 Task: Find connections with filter location El Cerrito with filter topic #Storytellingwith filter profile language Potuguese with filter current company Precisely with filter school Amity University Lucknow Campus with filter industry Sports Teams and Clubs with filter service category Real Estate with filter keywords title Beautician
Action: Mouse moved to (137, 222)
Screenshot: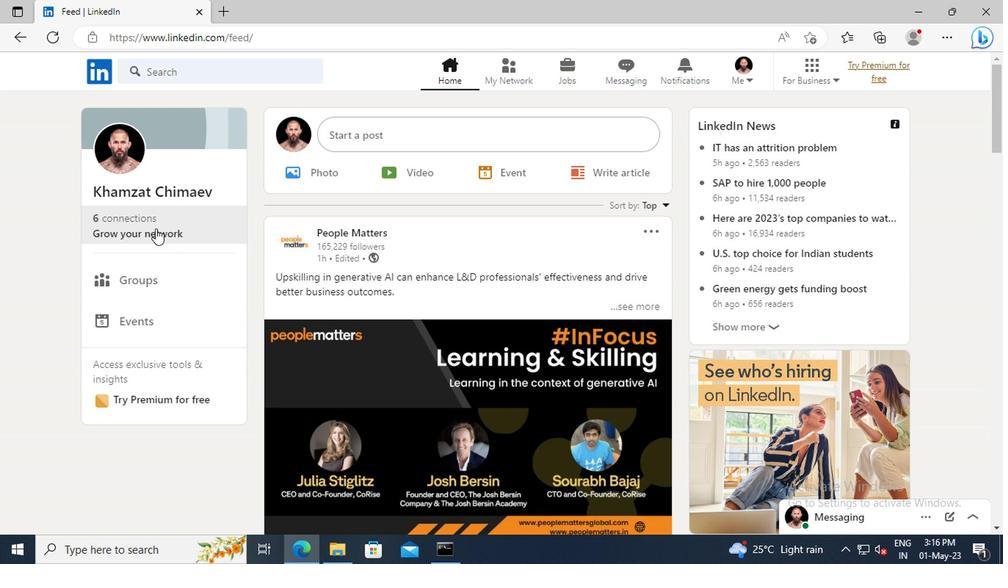 
Action: Mouse pressed left at (137, 222)
Screenshot: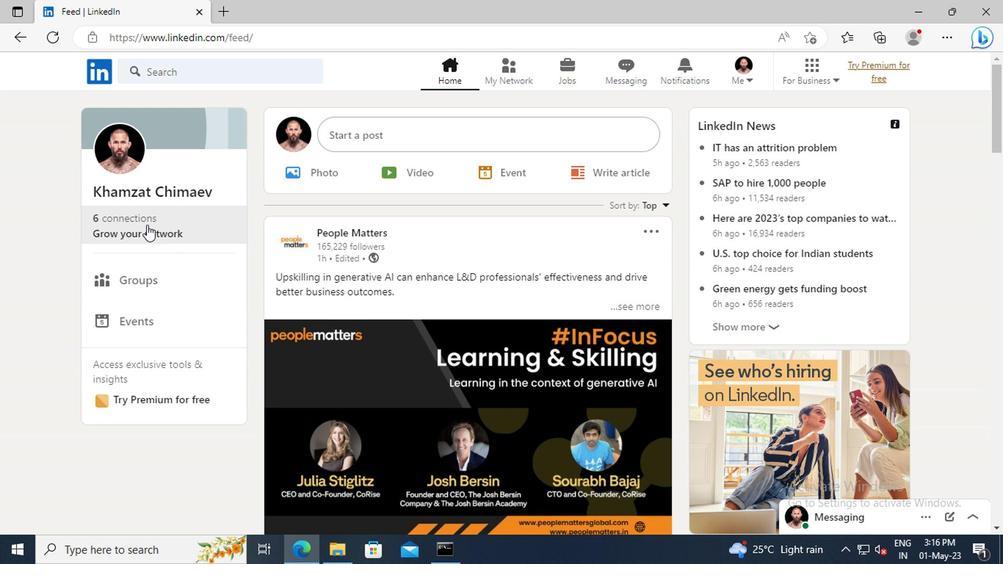 
Action: Mouse moved to (153, 153)
Screenshot: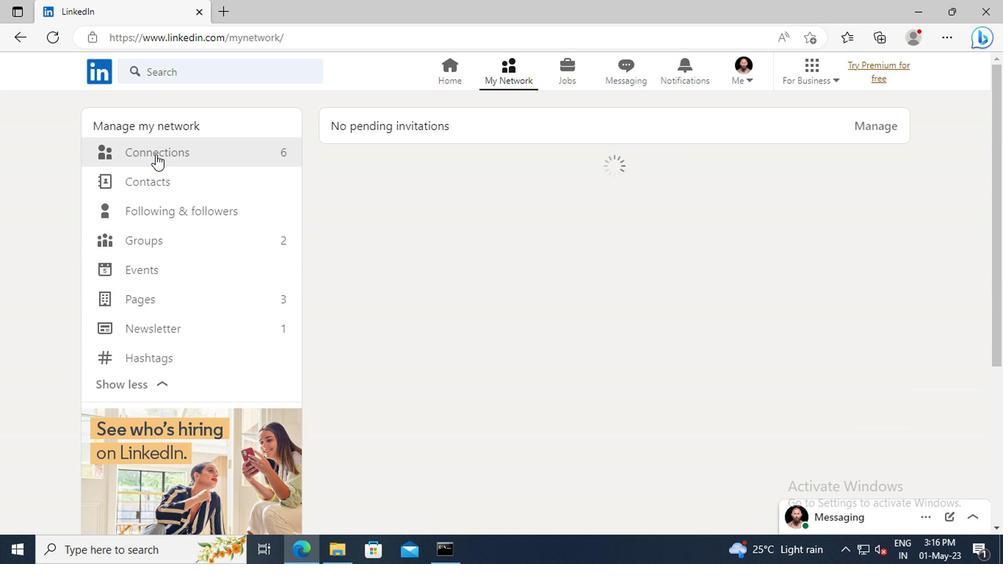 
Action: Mouse pressed left at (153, 153)
Screenshot: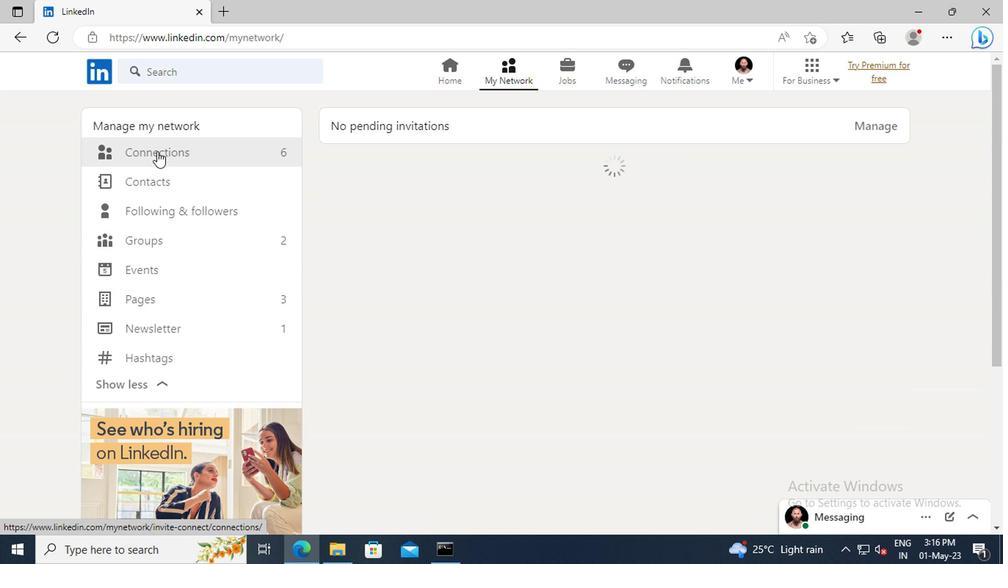 
Action: Mouse moved to (578, 159)
Screenshot: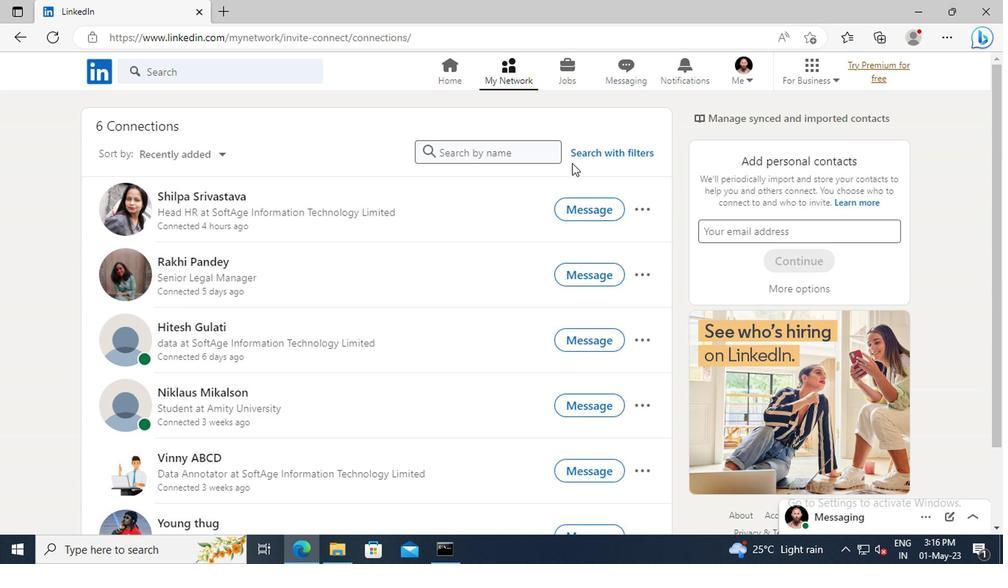 
Action: Mouse pressed left at (578, 159)
Screenshot: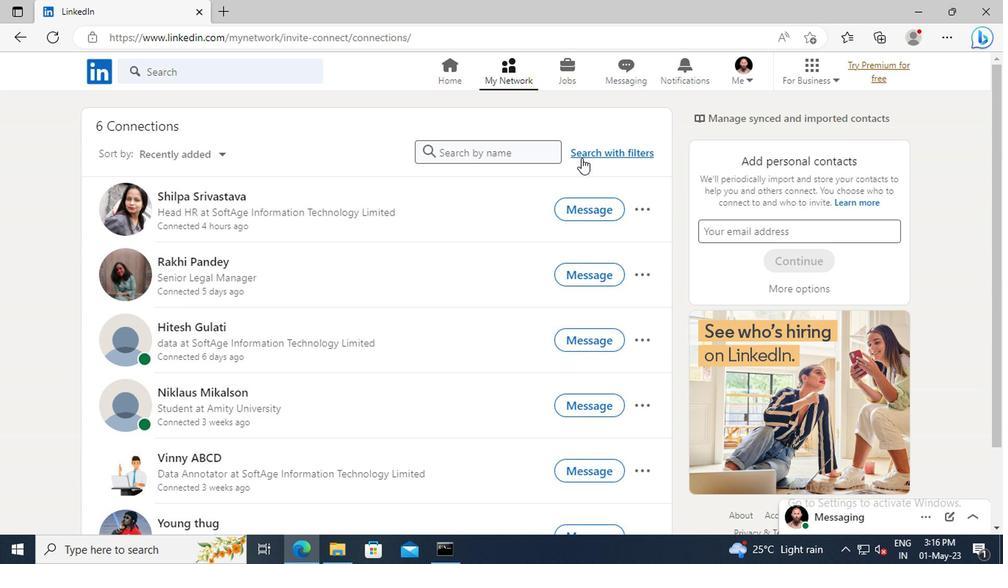 
Action: Mouse moved to (553, 118)
Screenshot: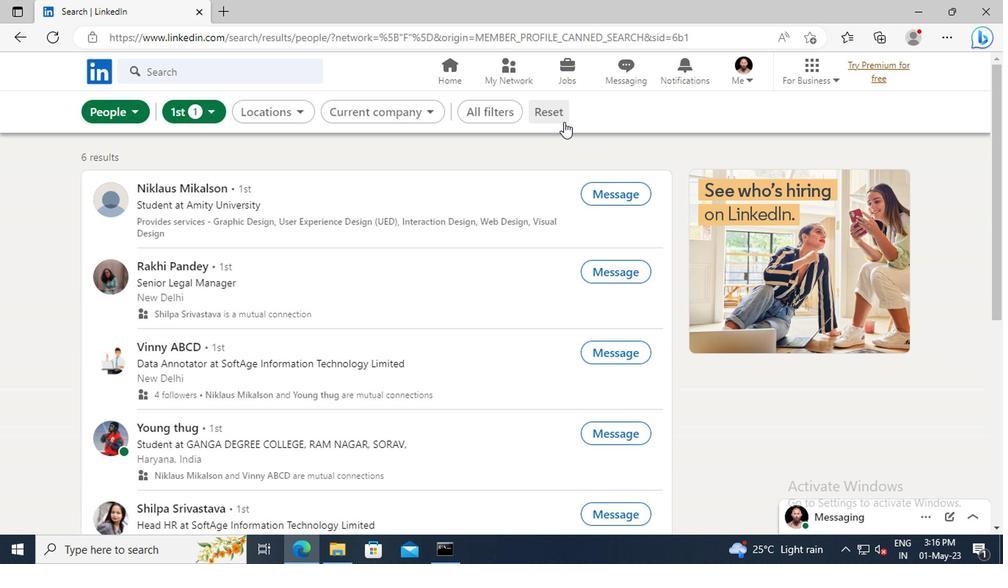 
Action: Mouse pressed left at (553, 118)
Screenshot: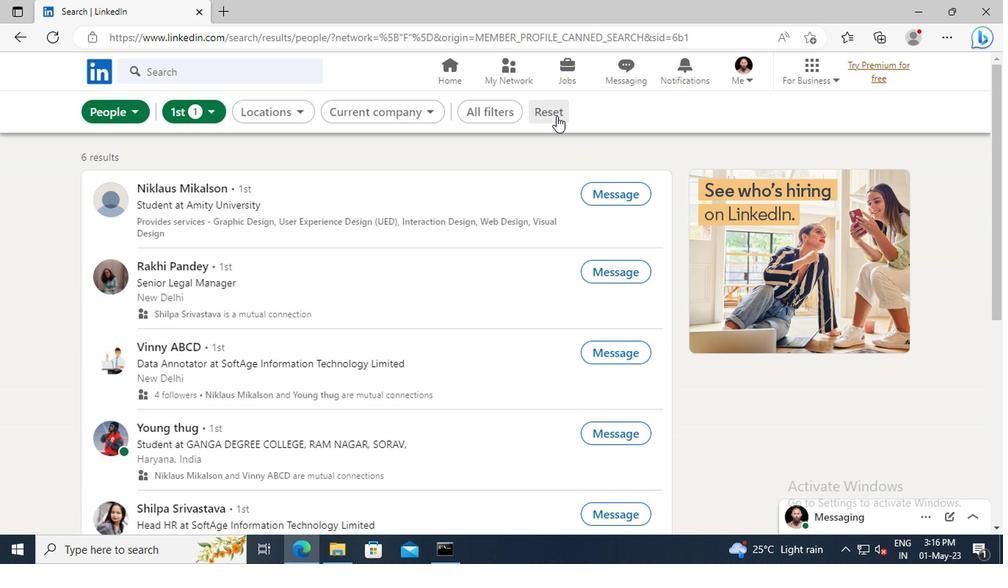 
Action: Mouse moved to (527, 118)
Screenshot: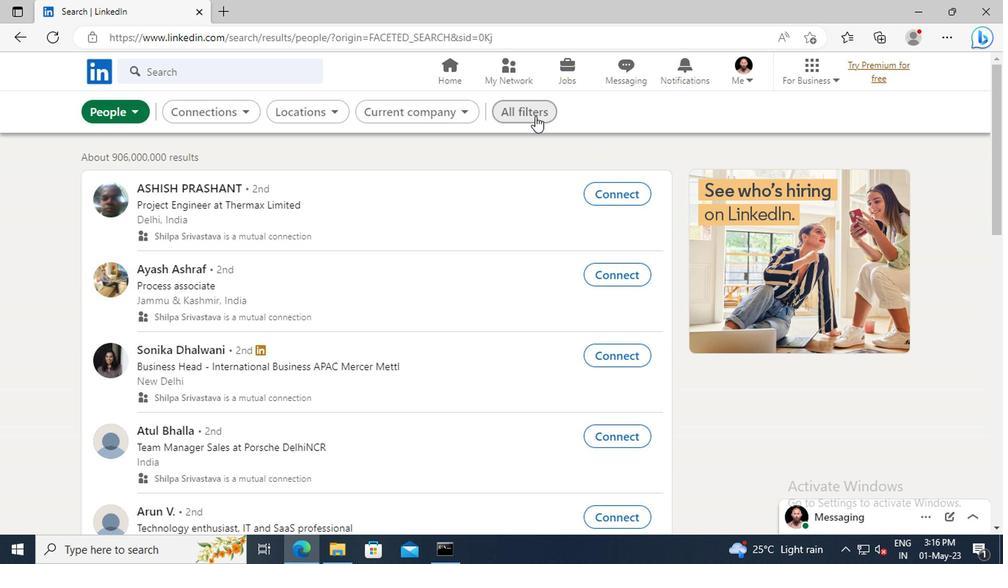 
Action: Mouse pressed left at (527, 118)
Screenshot: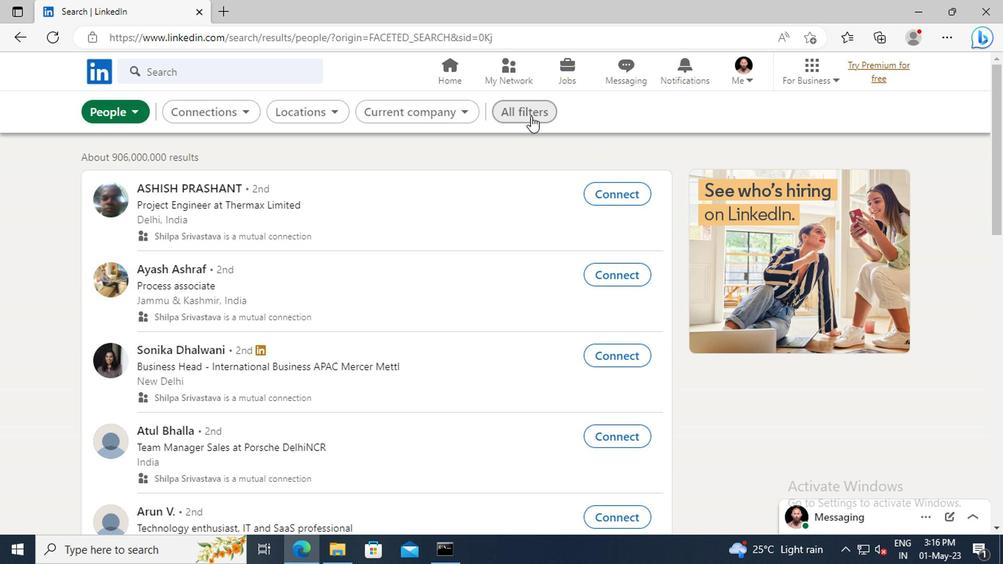 
Action: Mouse moved to (829, 241)
Screenshot: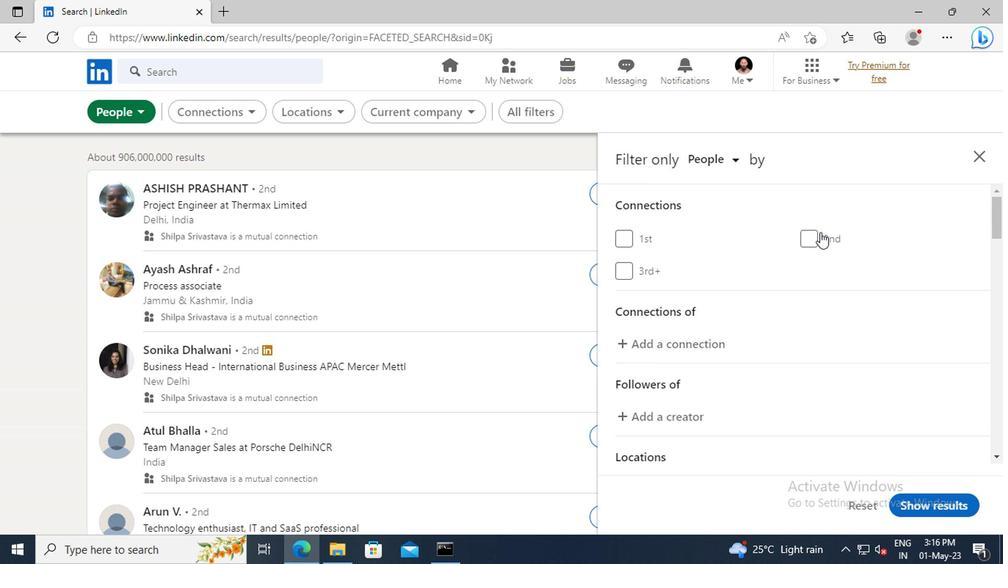 
Action: Mouse scrolled (829, 240) with delta (0, -1)
Screenshot: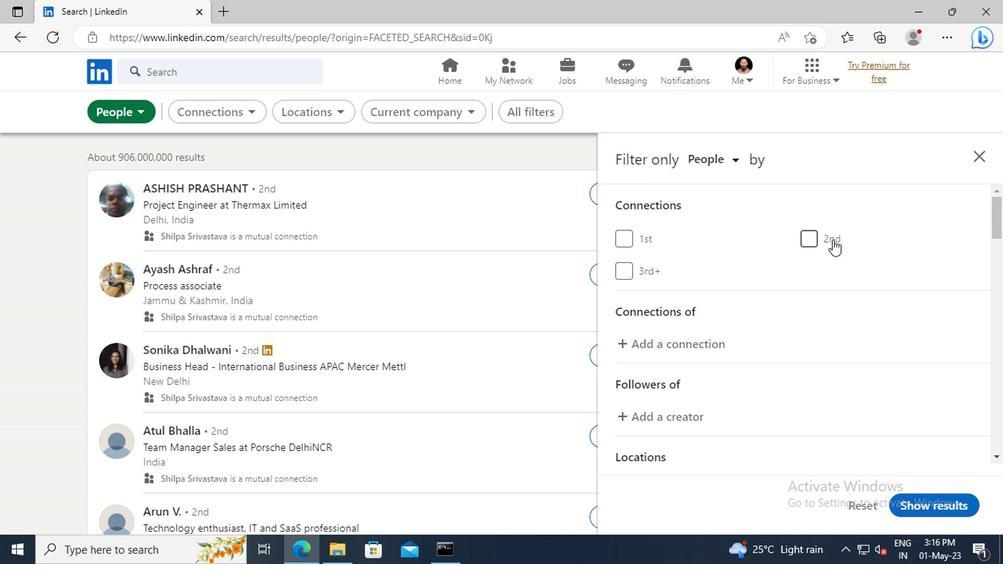 
Action: Mouse scrolled (829, 240) with delta (0, -1)
Screenshot: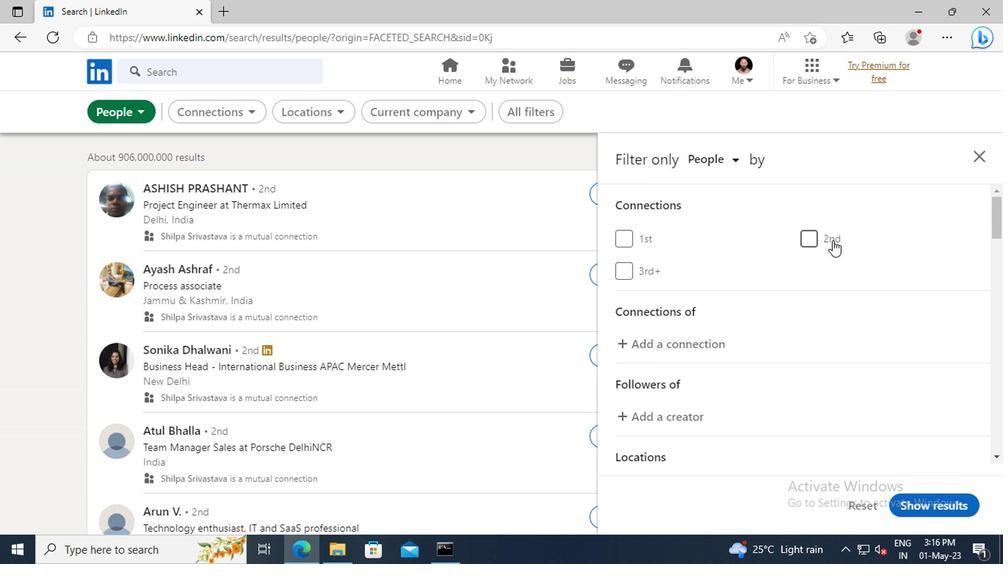
Action: Mouse scrolled (829, 240) with delta (0, -1)
Screenshot: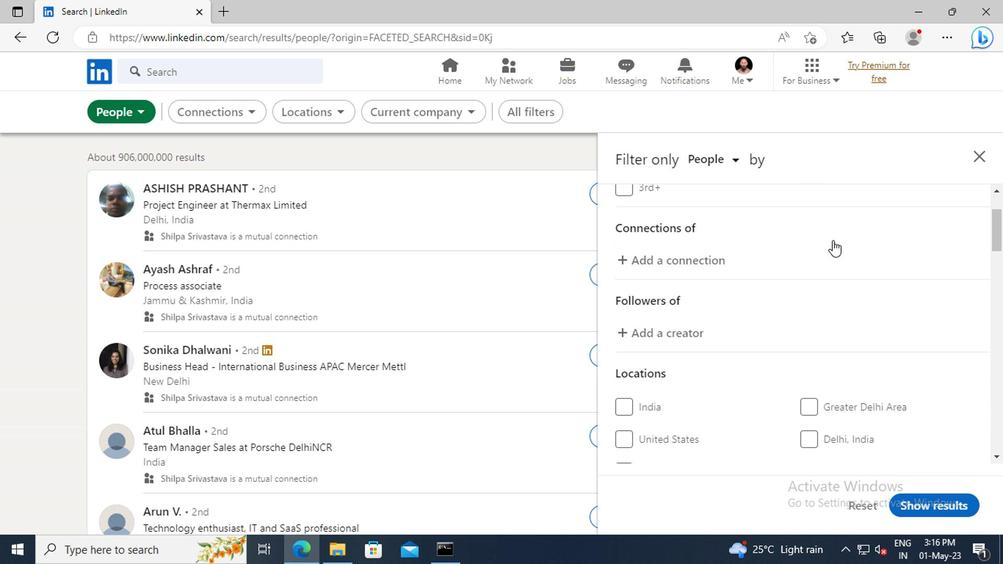 
Action: Mouse scrolled (829, 240) with delta (0, -1)
Screenshot: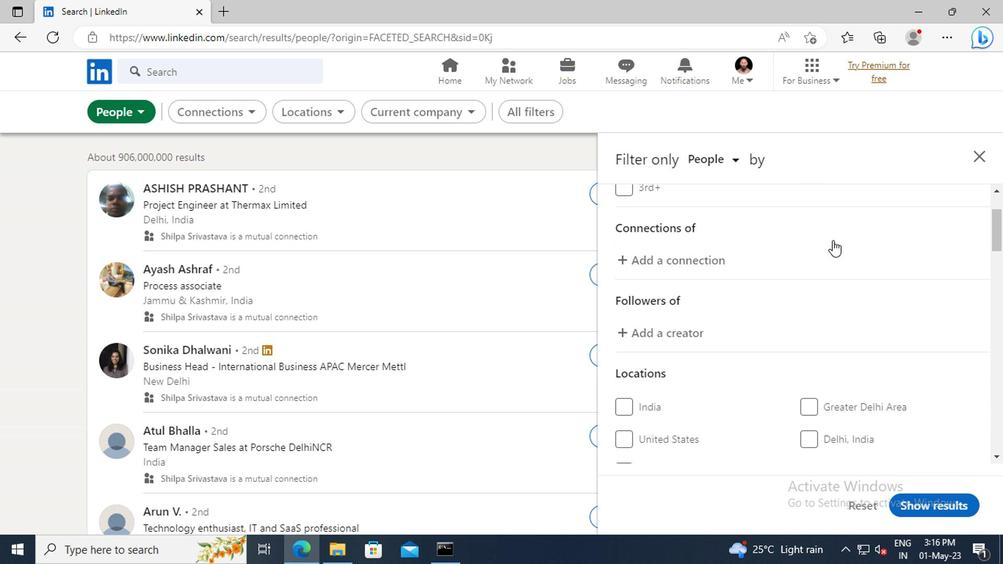 
Action: Mouse scrolled (829, 240) with delta (0, -1)
Screenshot: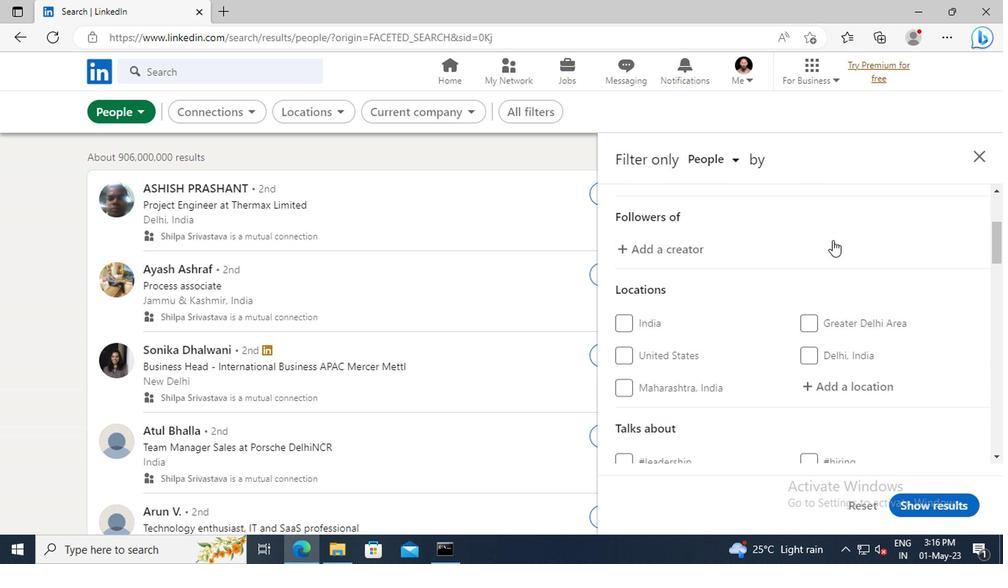 
Action: Mouse scrolled (829, 240) with delta (0, -1)
Screenshot: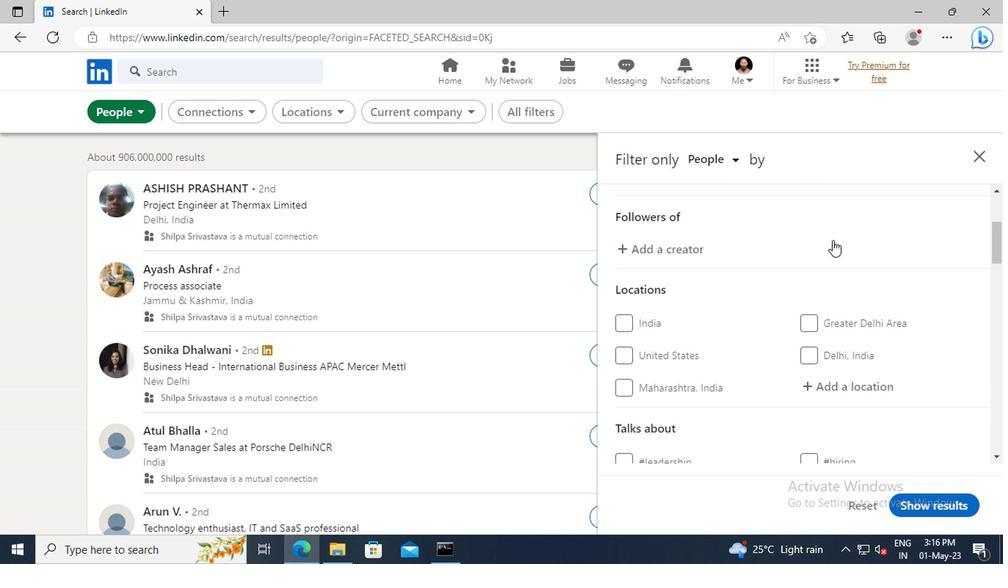 
Action: Mouse moved to (832, 303)
Screenshot: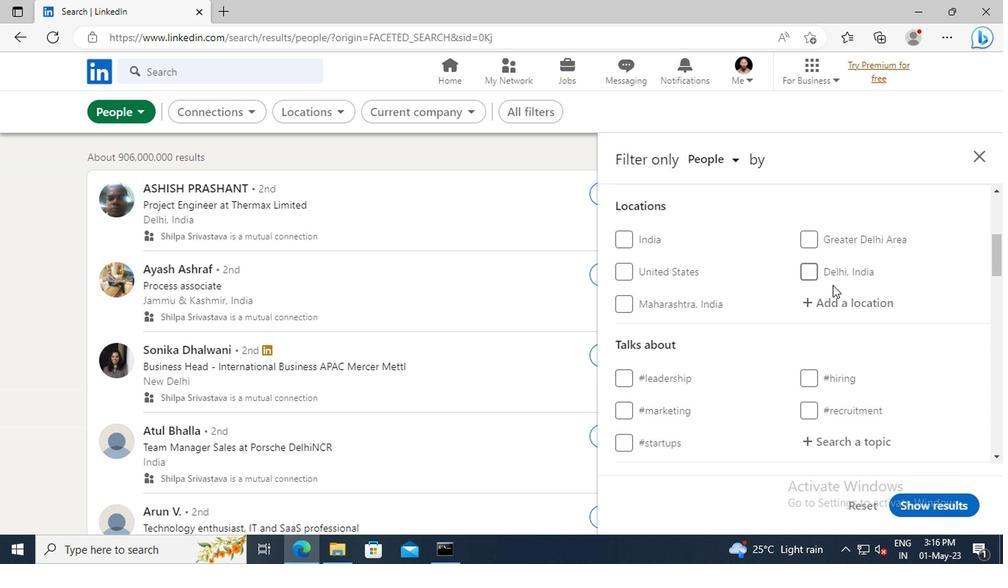 
Action: Mouse pressed left at (832, 303)
Screenshot: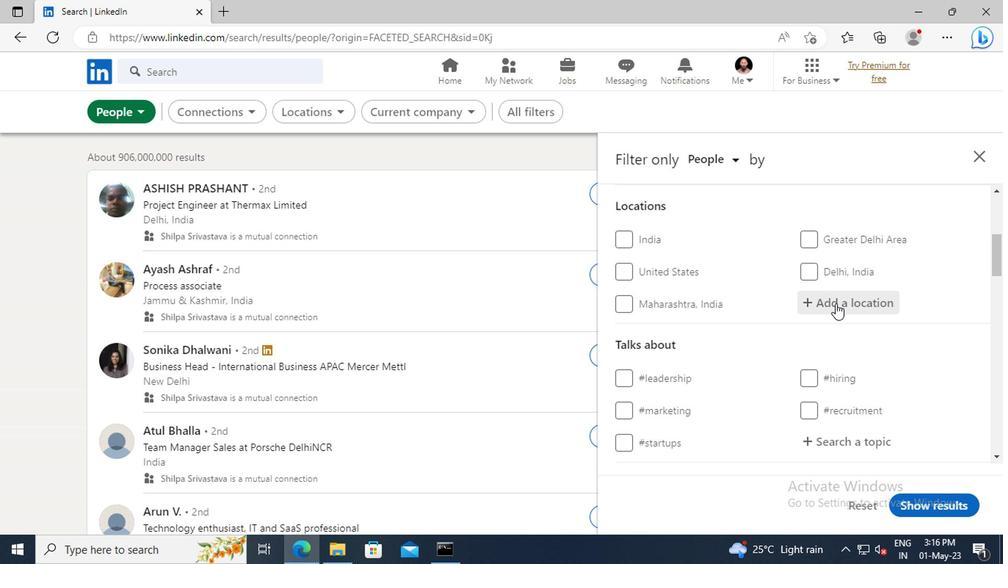
Action: Key pressed <Key.shift>EL<Key.space><Key.shift>CERR
Screenshot: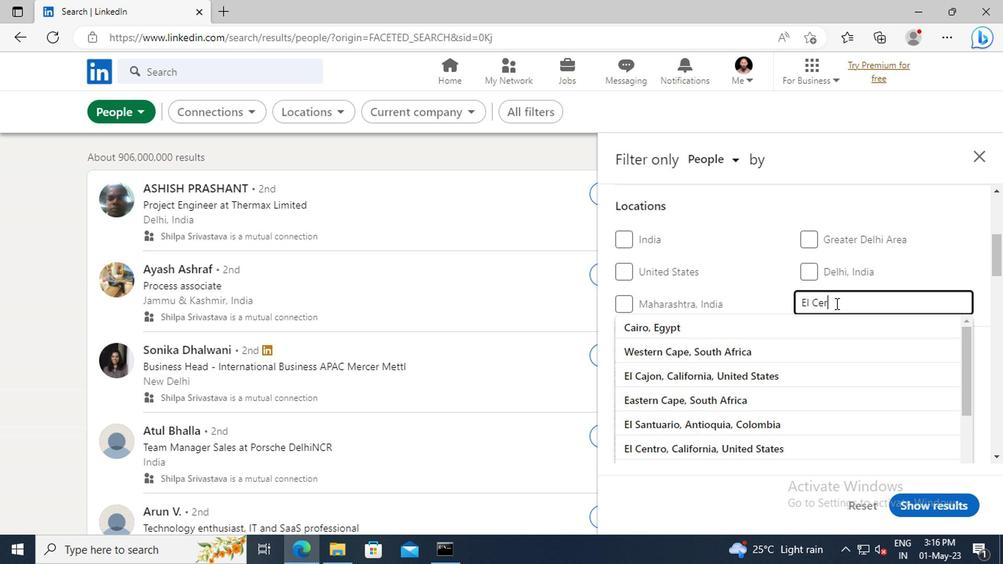 
Action: Mouse moved to (833, 321)
Screenshot: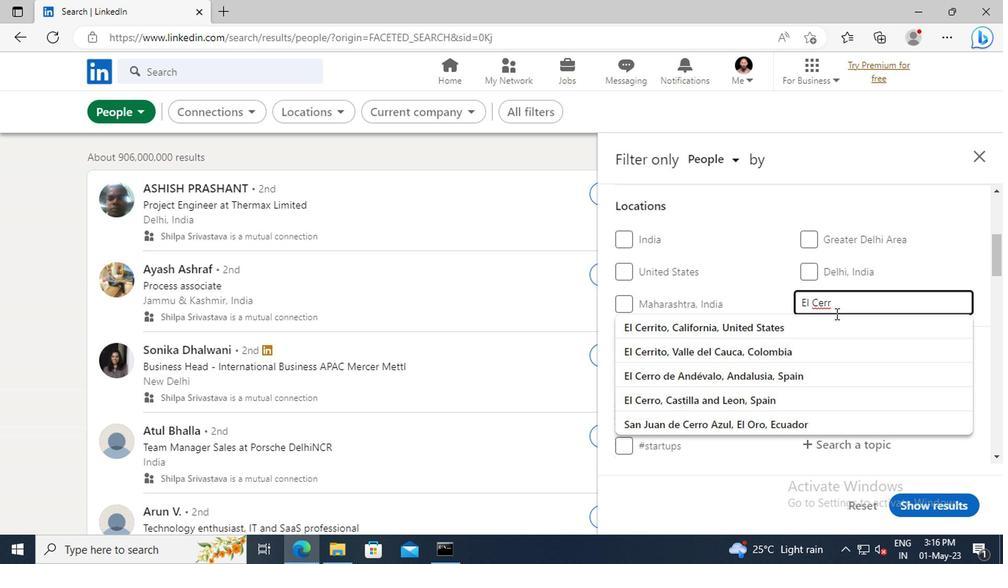 
Action: Mouse pressed left at (833, 321)
Screenshot: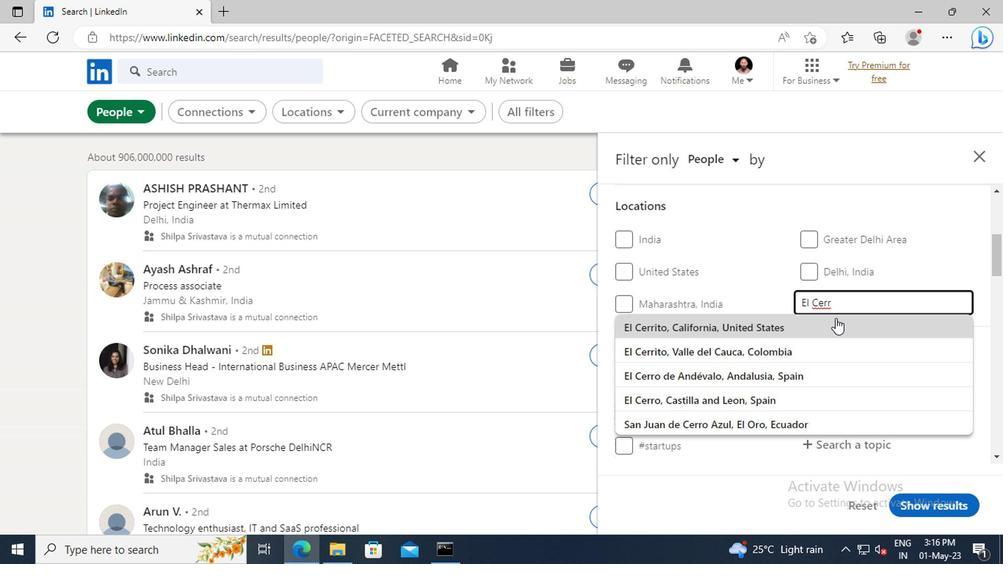
Action: Mouse scrolled (833, 320) with delta (0, -1)
Screenshot: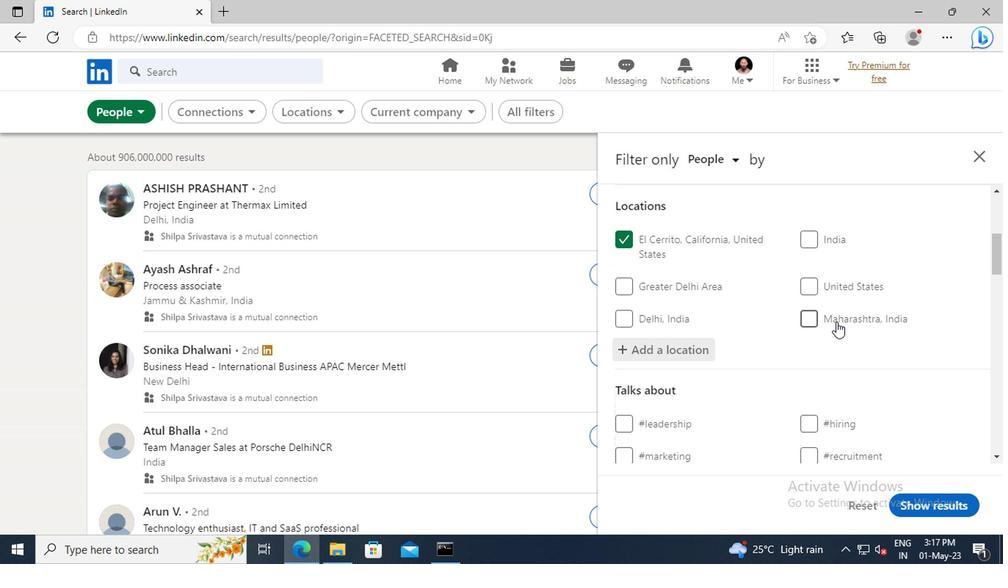 
Action: Mouse scrolled (833, 320) with delta (0, -1)
Screenshot: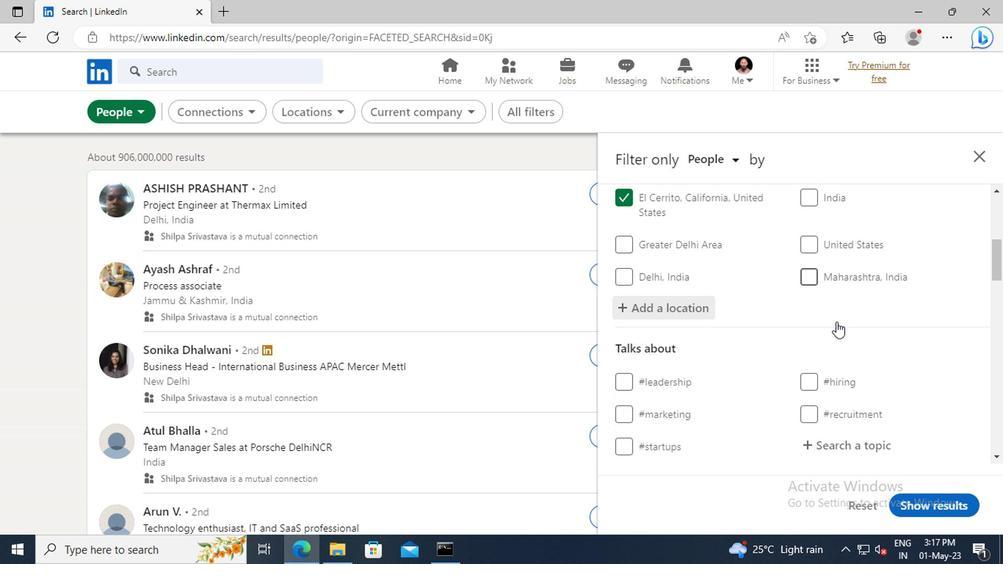 
Action: Mouse scrolled (833, 320) with delta (0, -1)
Screenshot: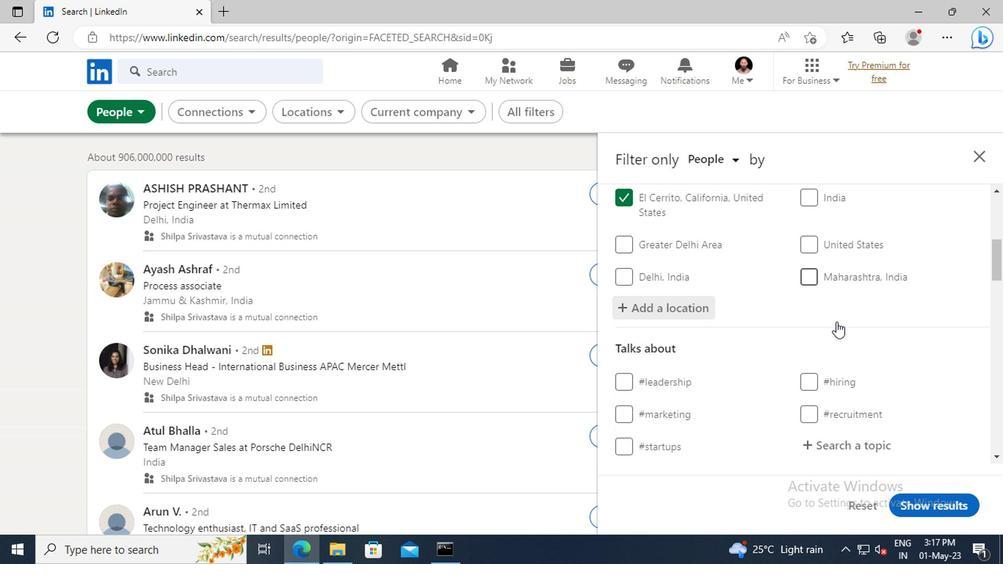 
Action: Mouse moved to (831, 359)
Screenshot: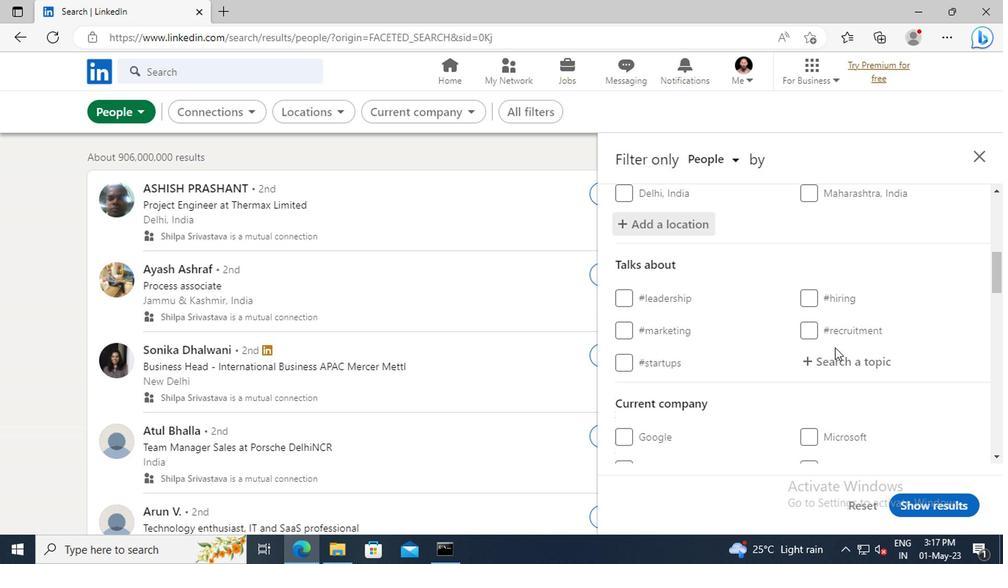 
Action: Mouse pressed left at (831, 359)
Screenshot: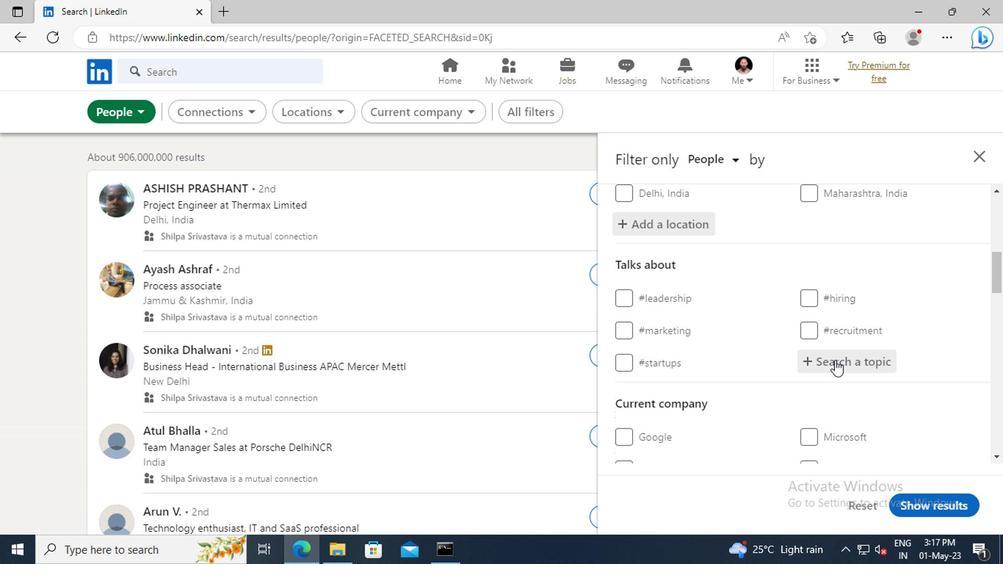 
Action: Key pressed <Key.shift>STORYTE
Screenshot: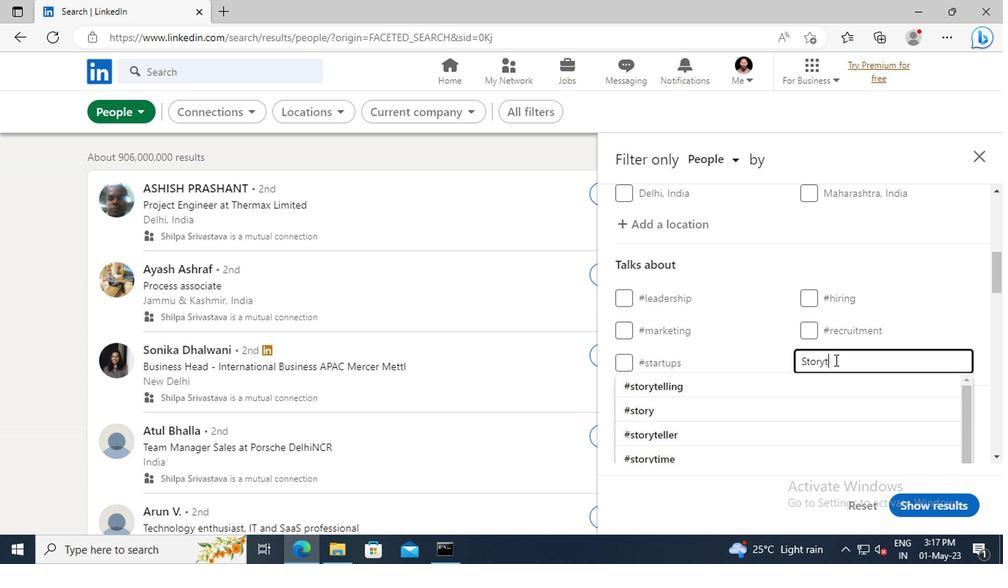 
Action: Mouse moved to (823, 381)
Screenshot: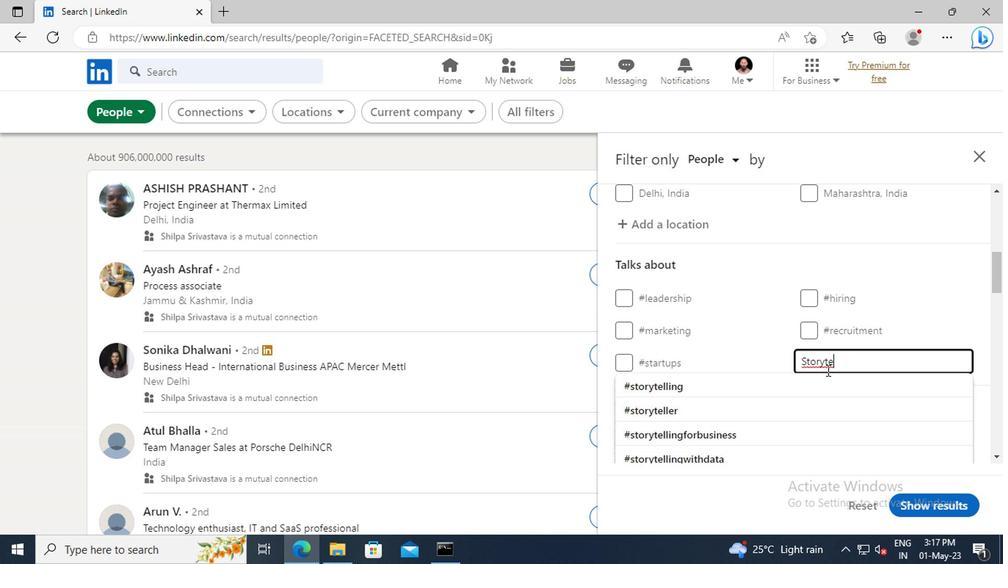 
Action: Mouse pressed left at (823, 381)
Screenshot: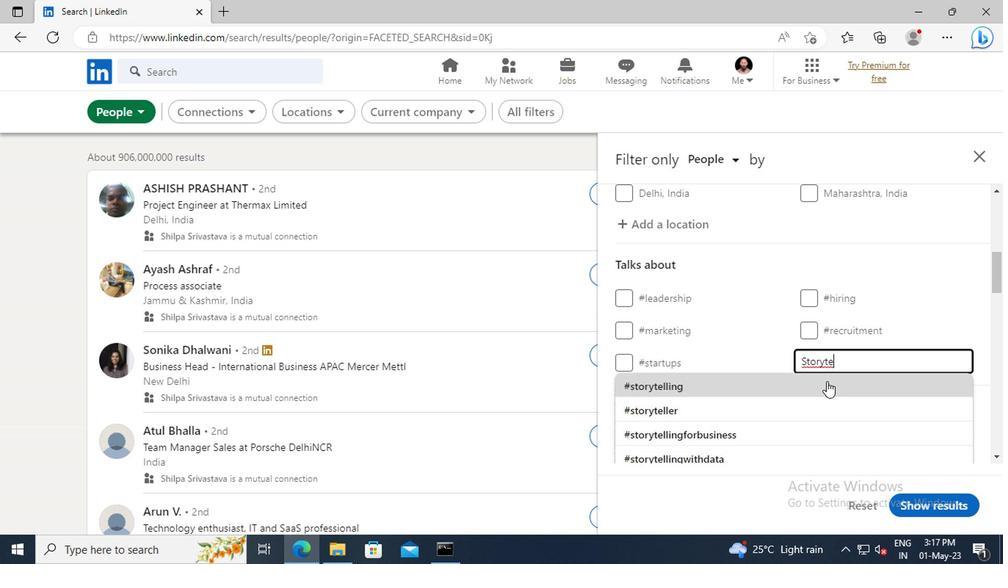 
Action: Mouse scrolled (823, 380) with delta (0, -1)
Screenshot: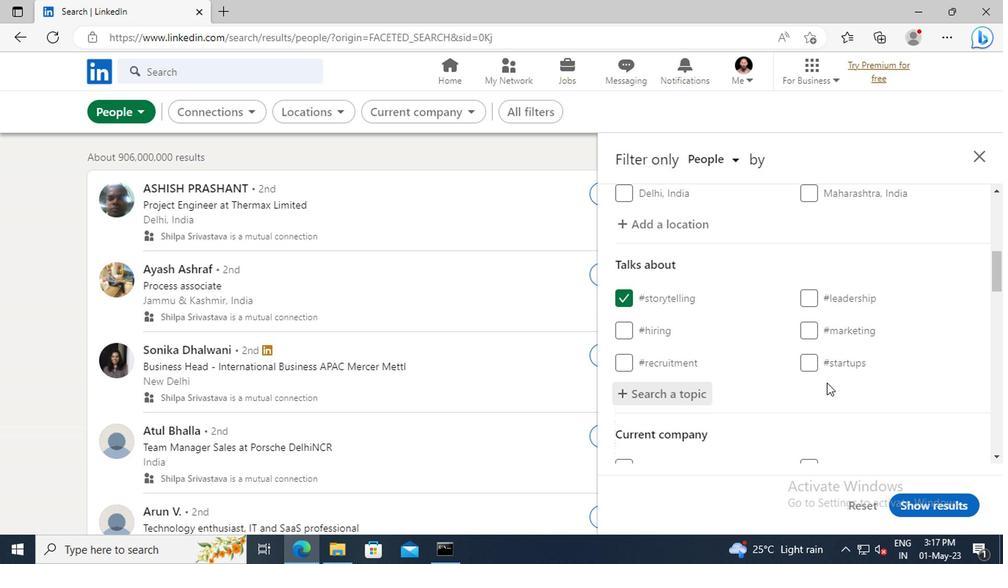 
Action: Mouse scrolled (823, 380) with delta (0, -1)
Screenshot: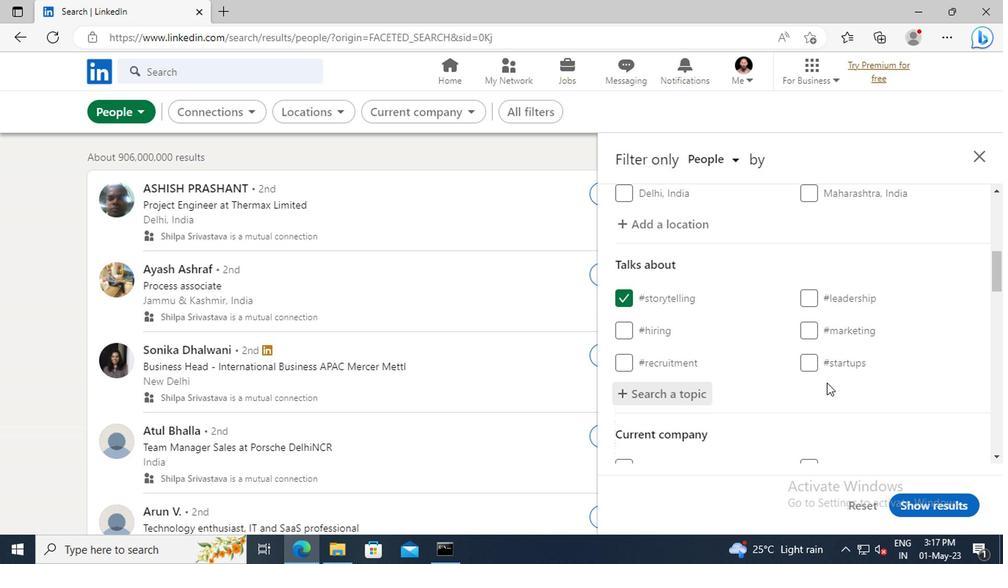 
Action: Mouse scrolled (823, 380) with delta (0, -1)
Screenshot: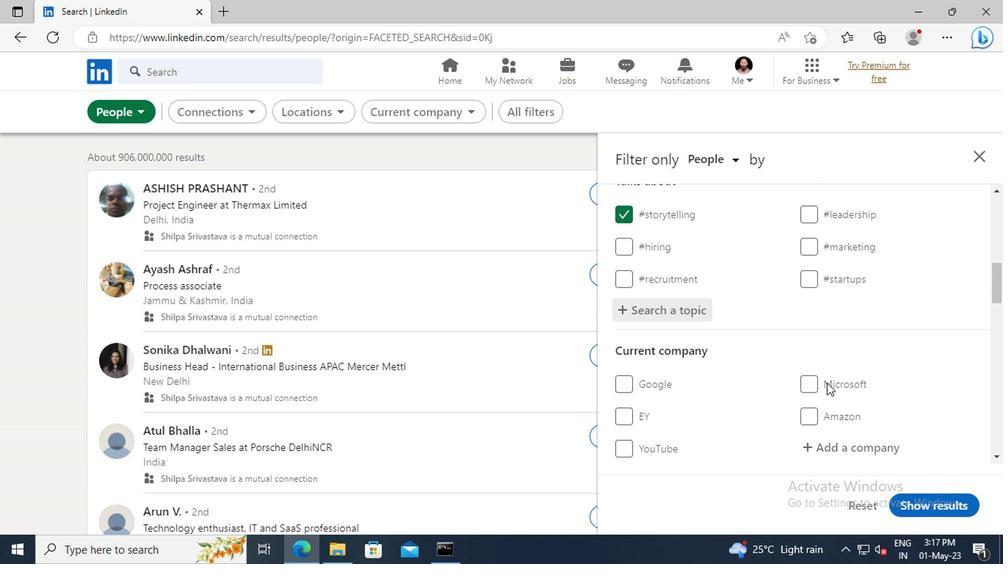 
Action: Mouse scrolled (823, 380) with delta (0, -1)
Screenshot: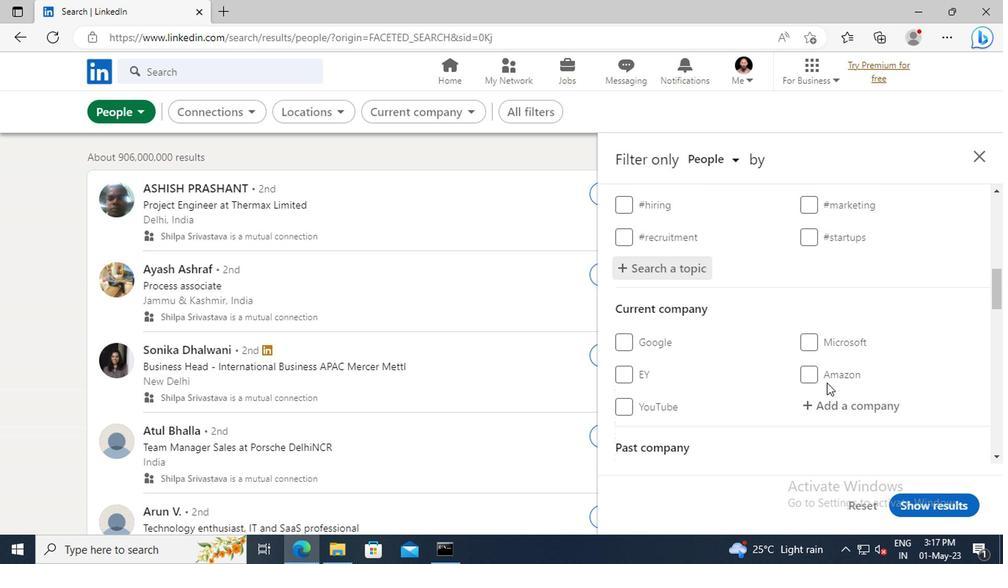 
Action: Mouse scrolled (823, 380) with delta (0, -1)
Screenshot: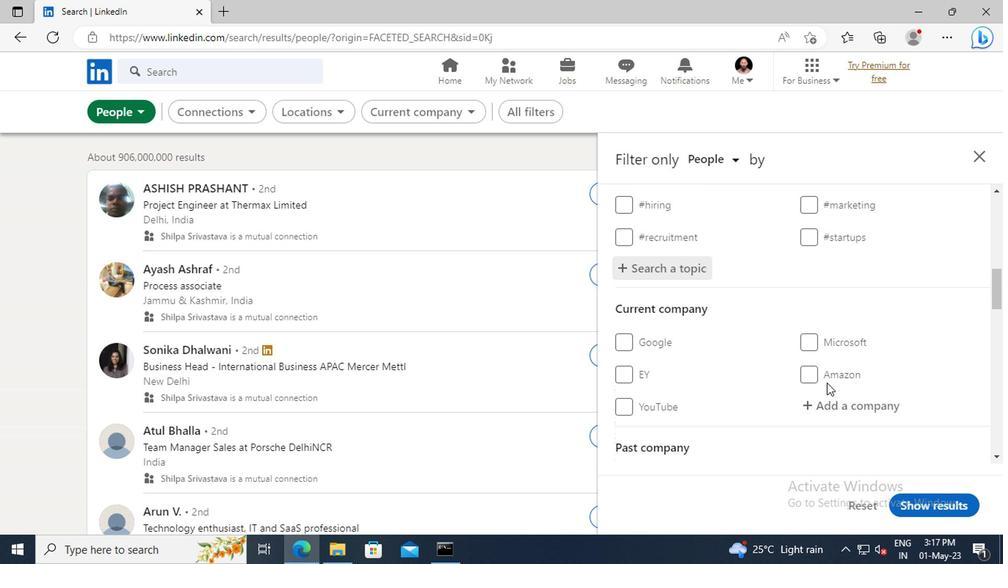 
Action: Mouse moved to (816, 330)
Screenshot: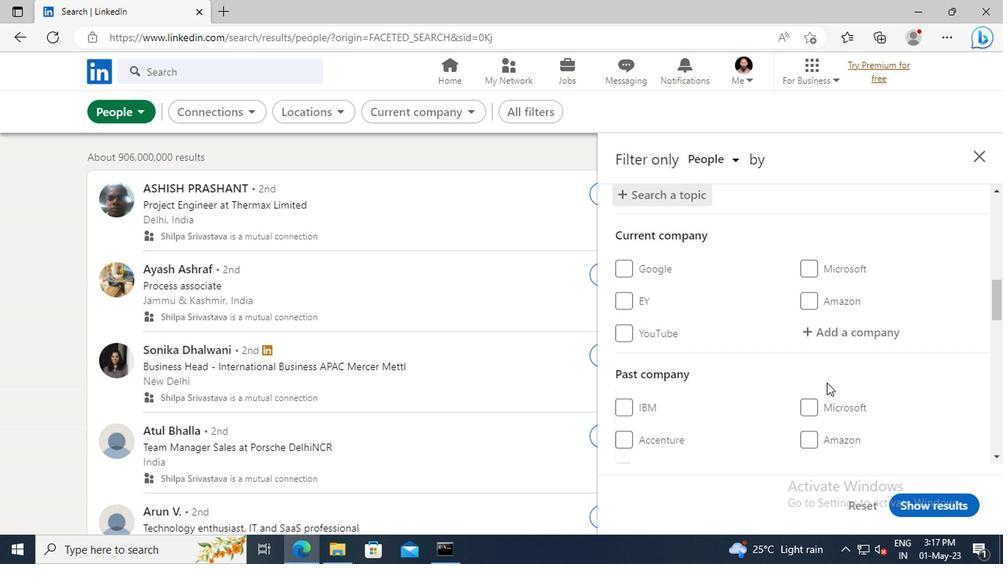 
Action: Mouse scrolled (816, 329) with delta (0, 0)
Screenshot: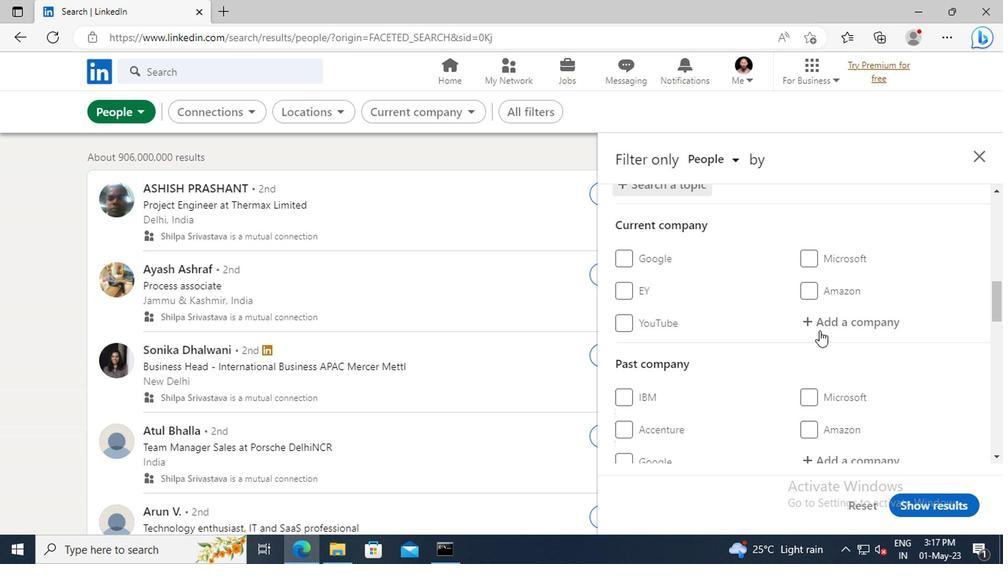 
Action: Mouse scrolled (816, 329) with delta (0, 0)
Screenshot: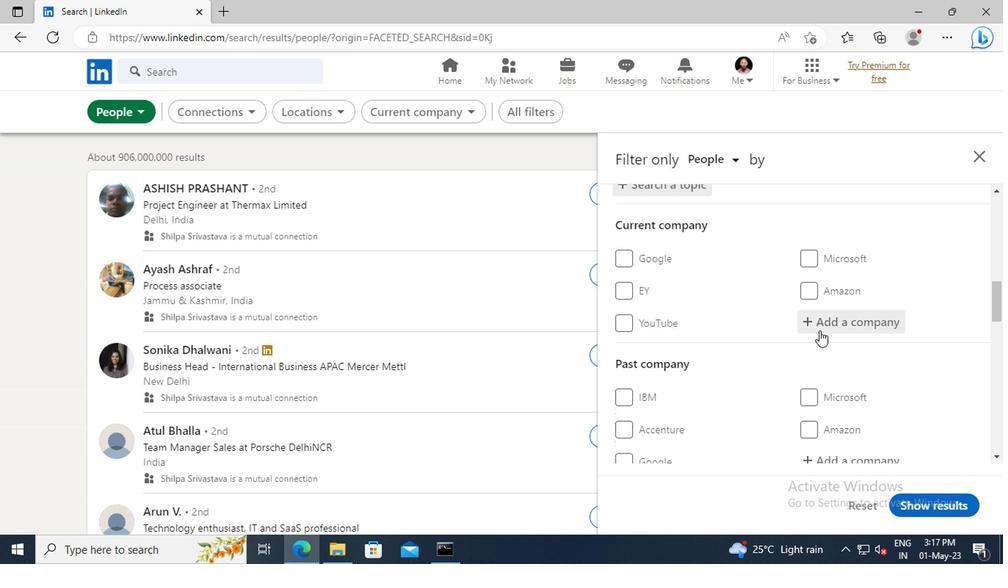 
Action: Mouse scrolled (816, 329) with delta (0, 0)
Screenshot: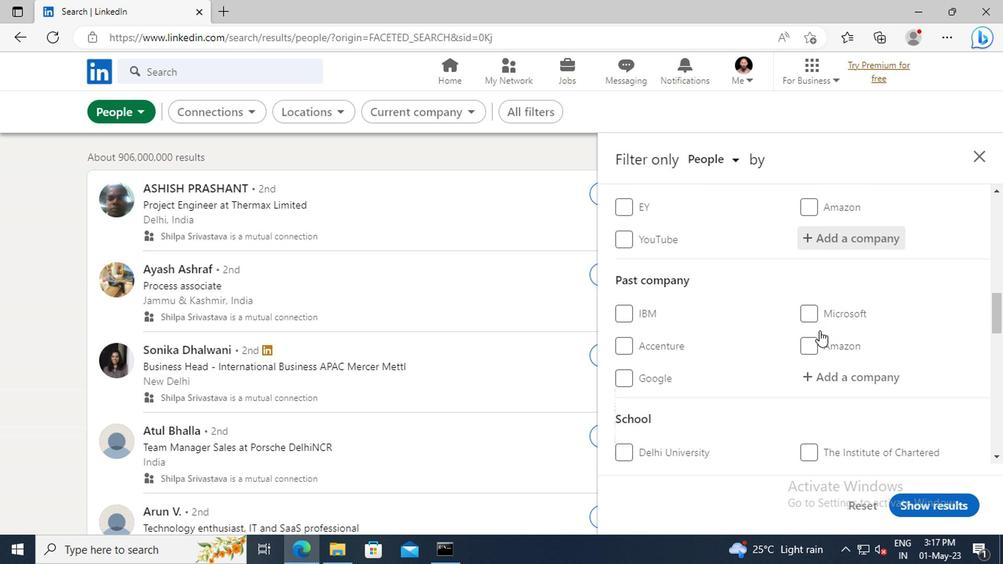
Action: Mouse scrolled (816, 329) with delta (0, 0)
Screenshot: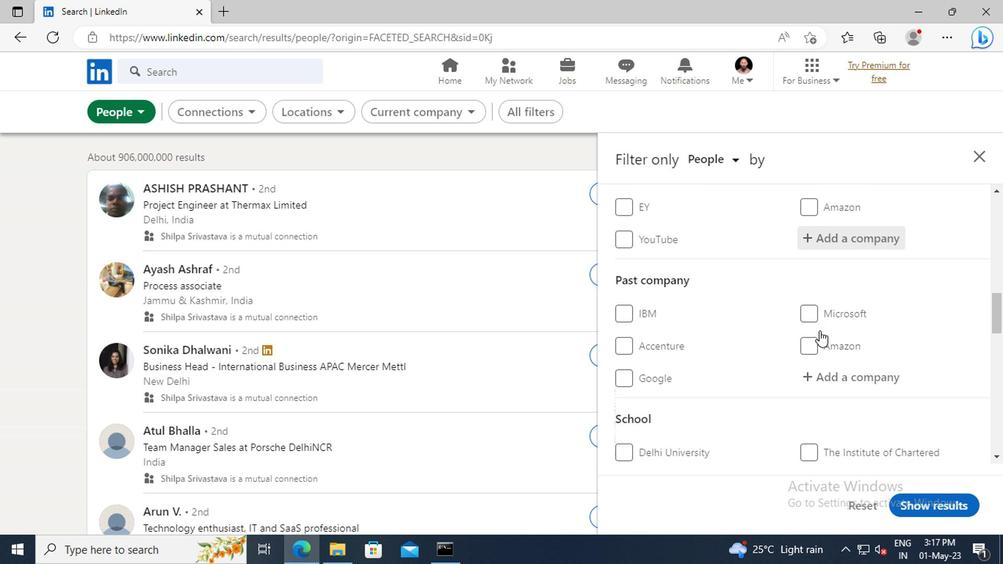 
Action: Mouse scrolled (816, 329) with delta (0, 0)
Screenshot: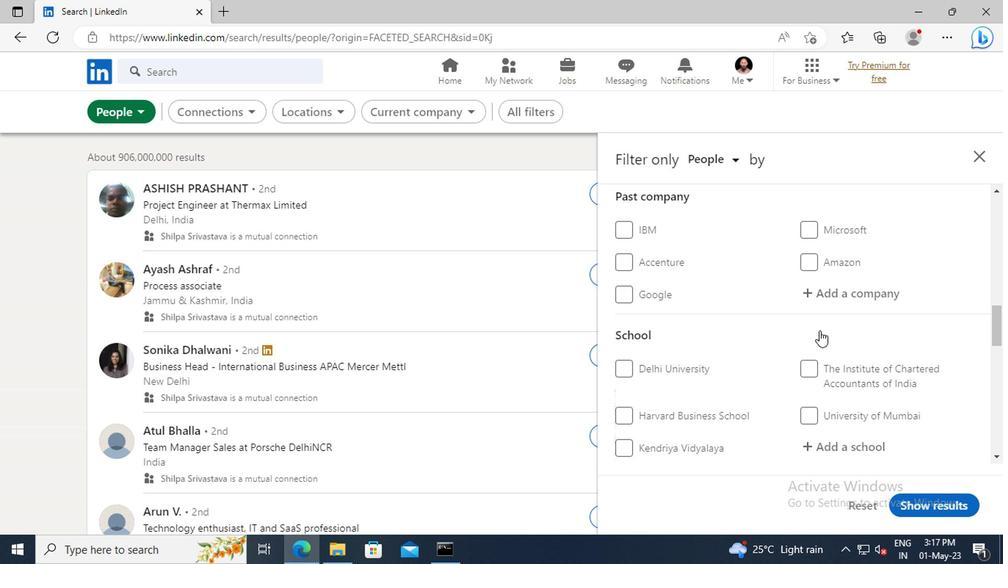 
Action: Mouse scrolled (816, 329) with delta (0, 0)
Screenshot: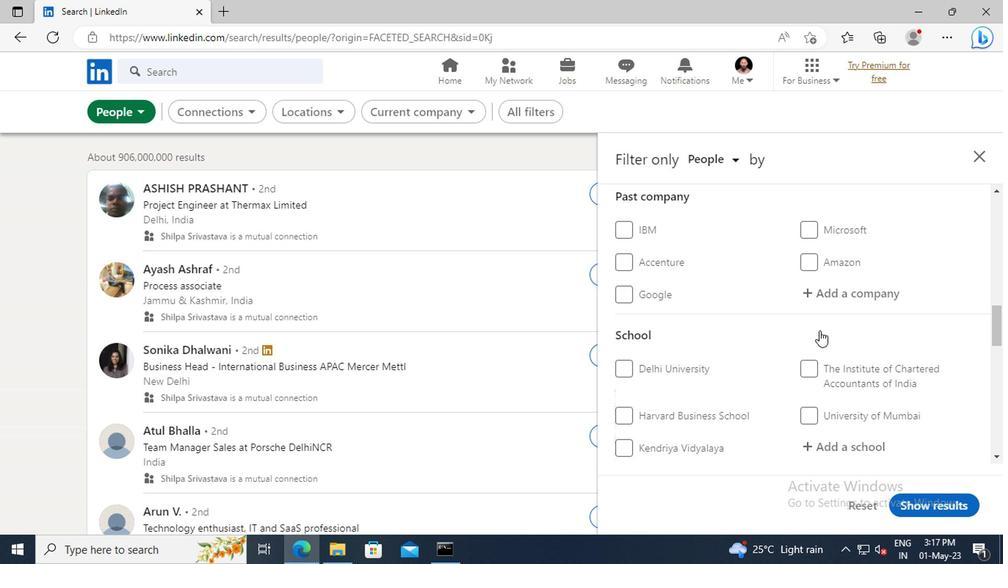 
Action: Mouse scrolled (816, 329) with delta (0, 0)
Screenshot: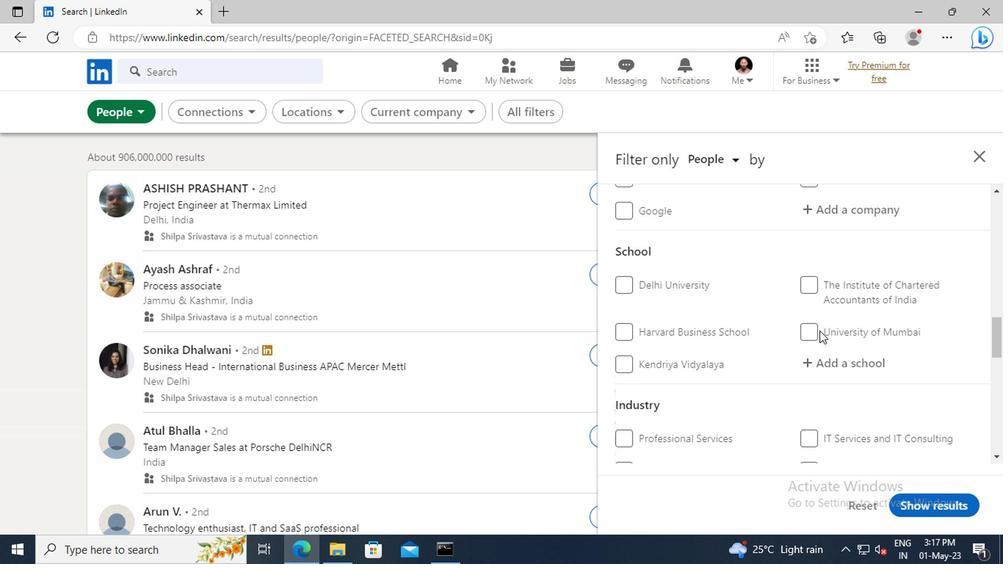 
Action: Mouse scrolled (816, 329) with delta (0, 0)
Screenshot: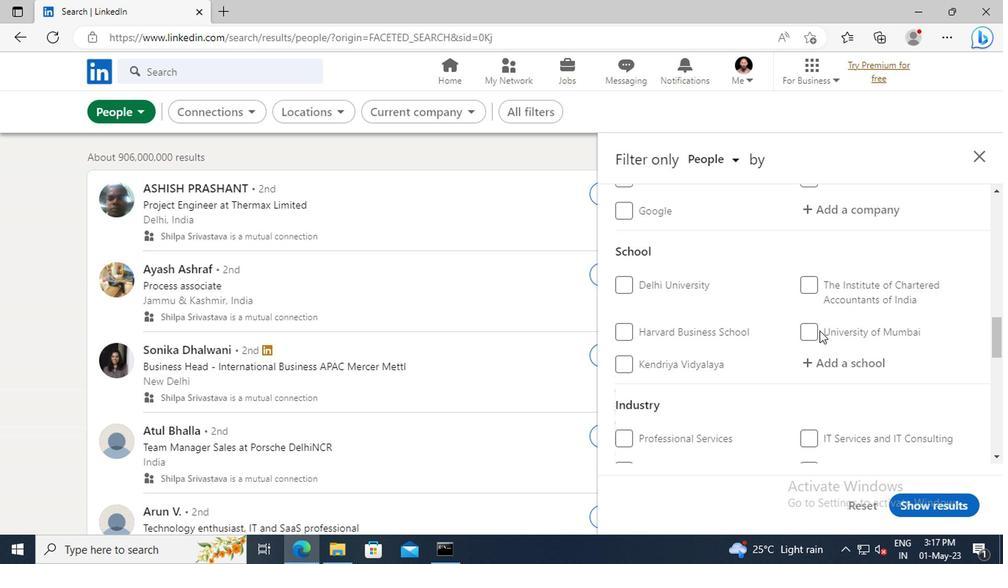 
Action: Mouse scrolled (816, 329) with delta (0, 0)
Screenshot: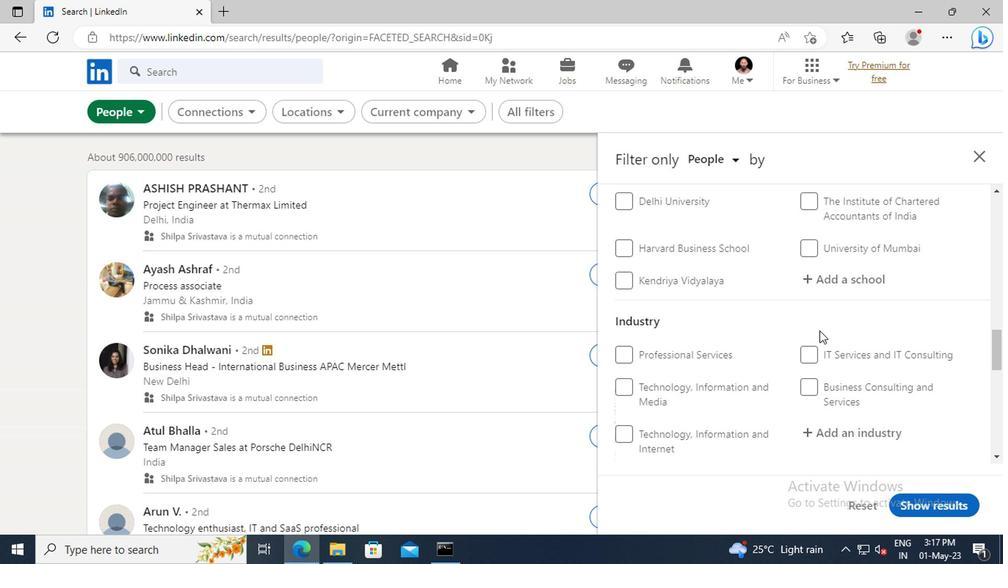 
Action: Mouse scrolled (816, 329) with delta (0, 0)
Screenshot: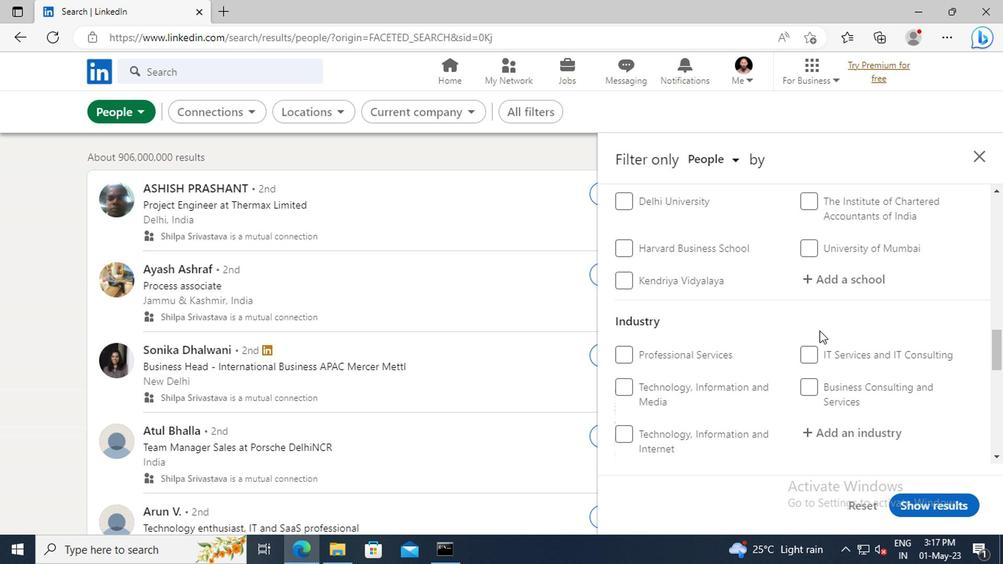 
Action: Mouse scrolled (816, 329) with delta (0, 0)
Screenshot: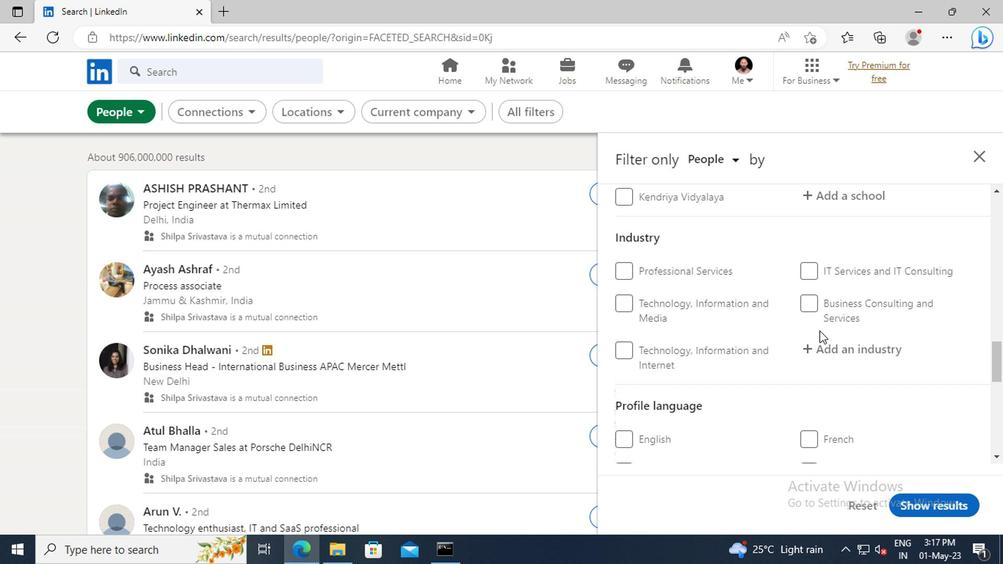 
Action: Mouse scrolled (816, 329) with delta (0, 0)
Screenshot: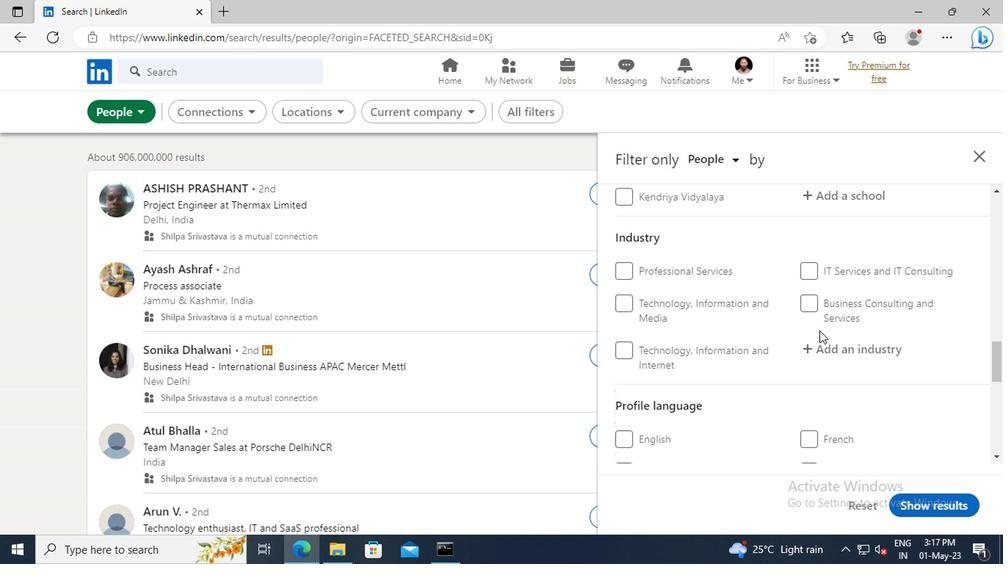 
Action: Mouse moved to (804, 388)
Screenshot: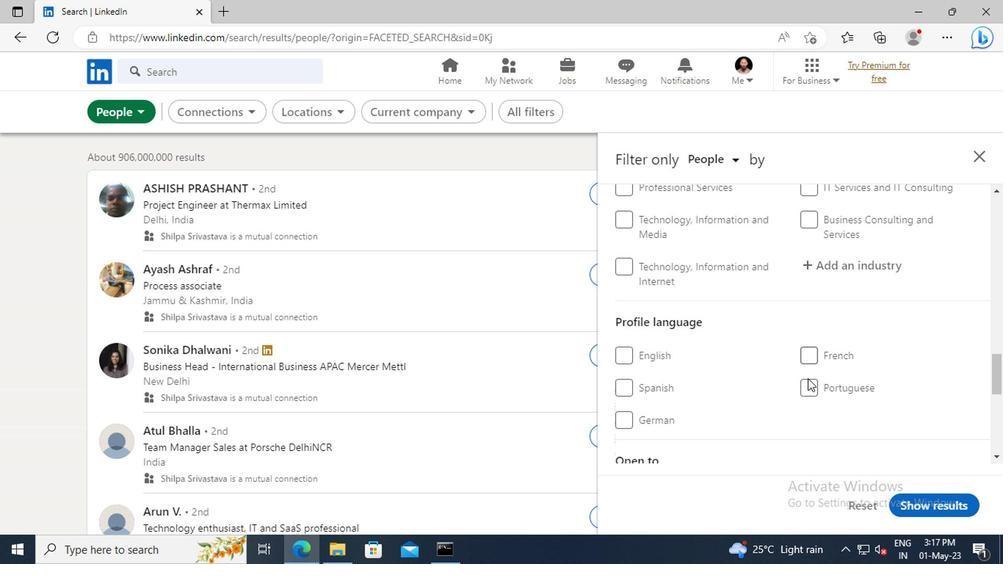 
Action: Mouse pressed left at (804, 388)
Screenshot: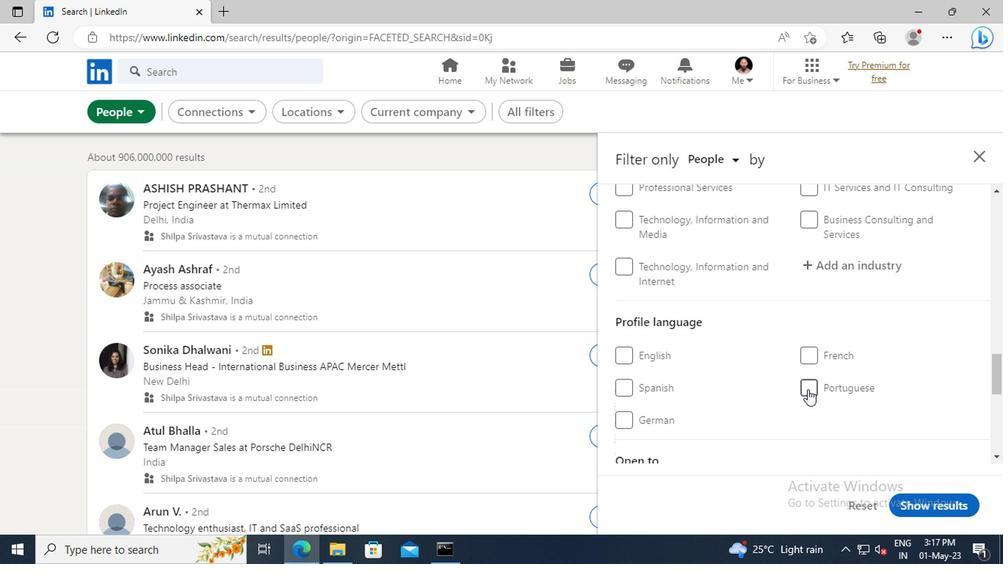 
Action: Mouse moved to (841, 333)
Screenshot: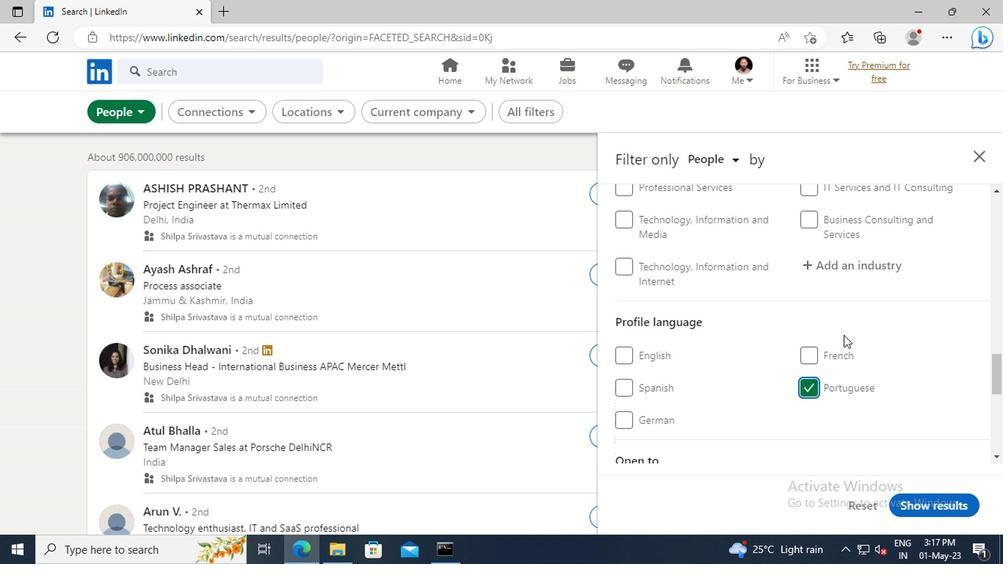 
Action: Mouse scrolled (841, 334) with delta (0, 0)
Screenshot: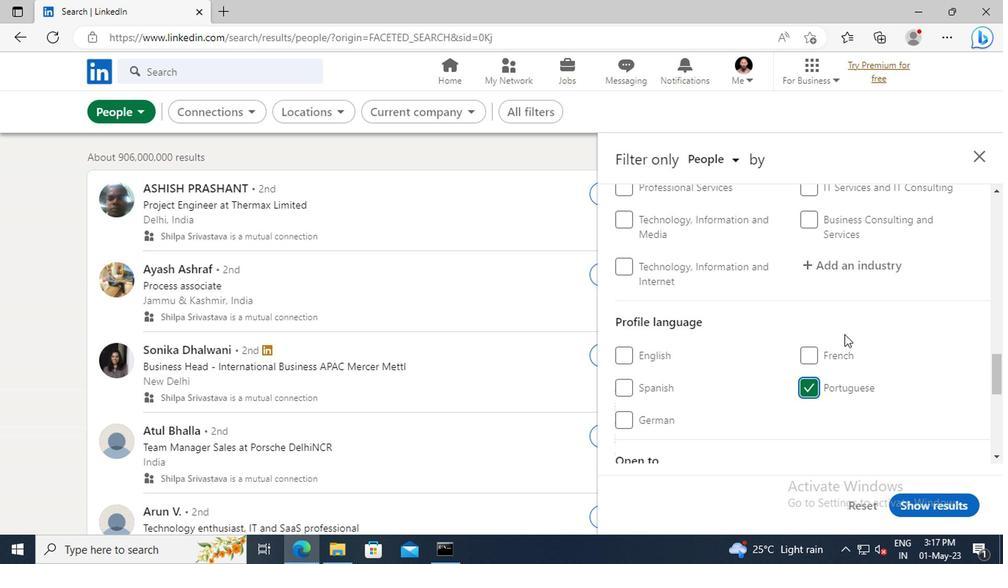 
Action: Mouse scrolled (841, 334) with delta (0, 0)
Screenshot: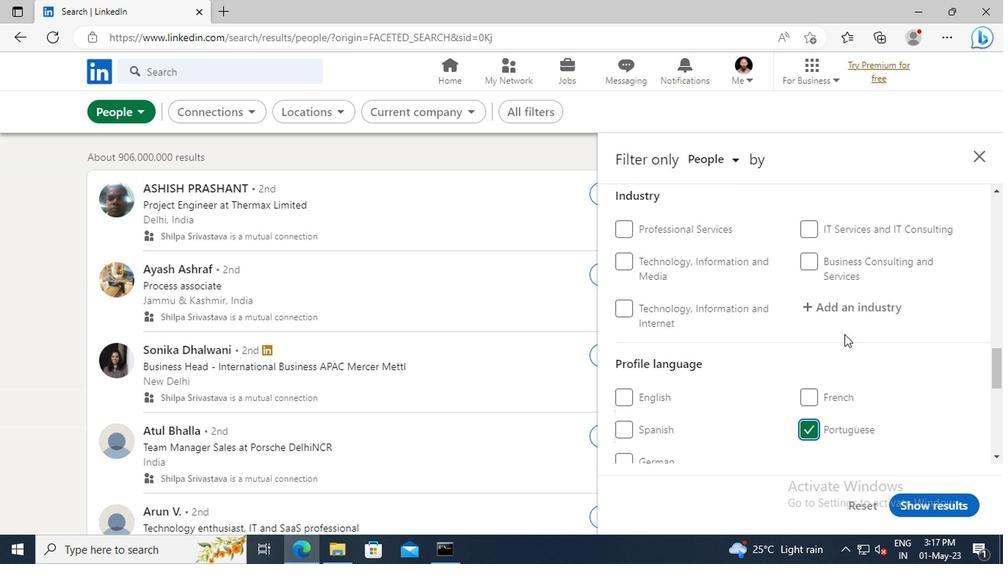 
Action: Mouse scrolled (841, 334) with delta (0, 0)
Screenshot: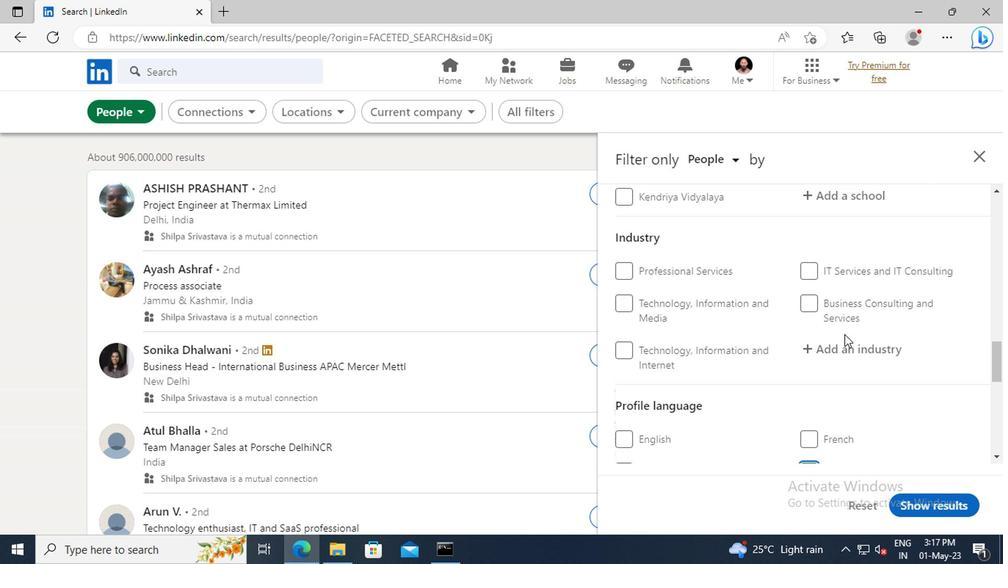 
Action: Mouse scrolled (841, 334) with delta (0, 0)
Screenshot: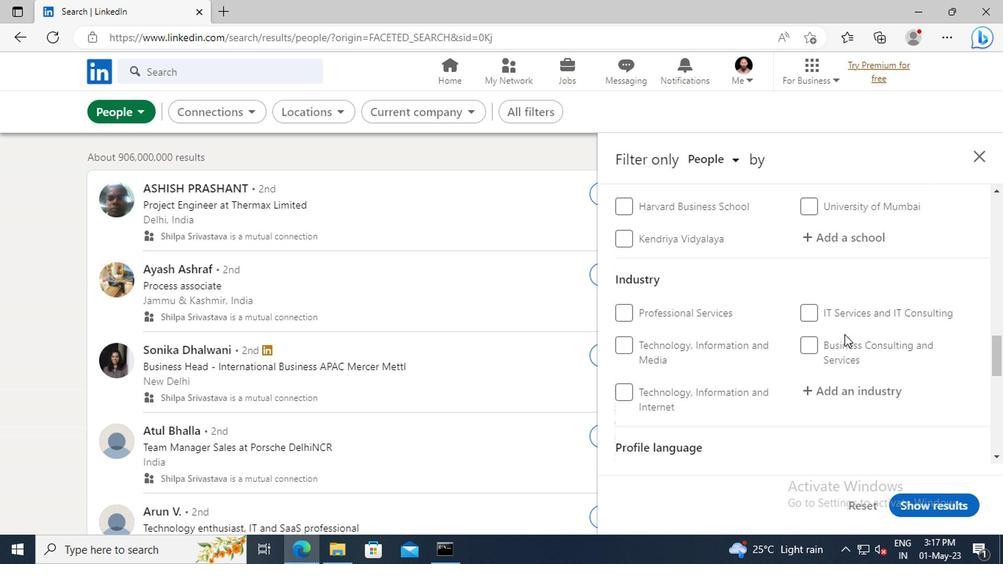 
Action: Mouse scrolled (841, 334) with delta (0, 0)
Screenshot: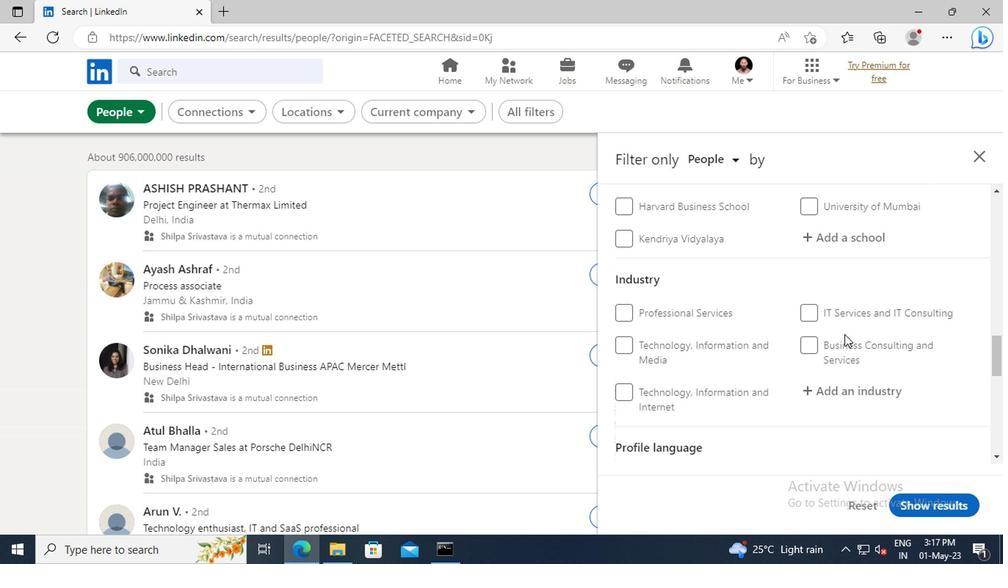 
Action: Mouse scrolled (841, 334) with delta (0, 0)
Screenshot: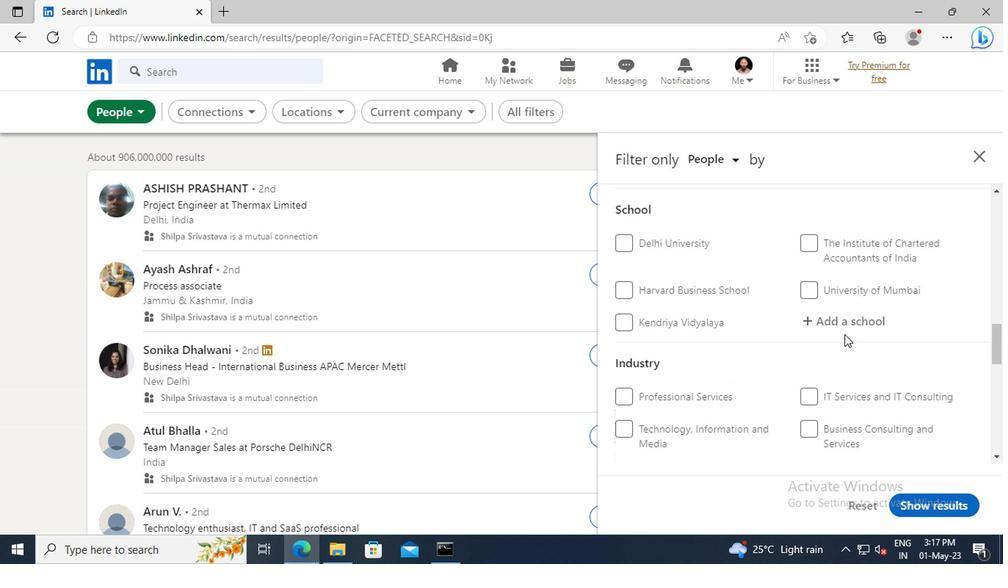 
Action: Mouse scrolled (841, 334) with delta (0, 0)
Screenshot: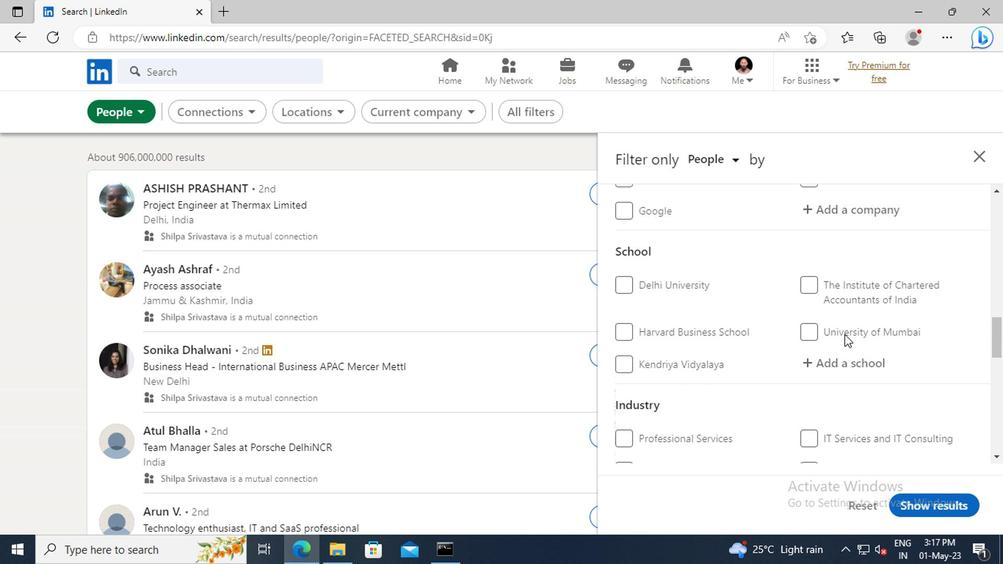 
Action: Mouse scrolled (841, 334) with delta (0, 0)
Screenshot: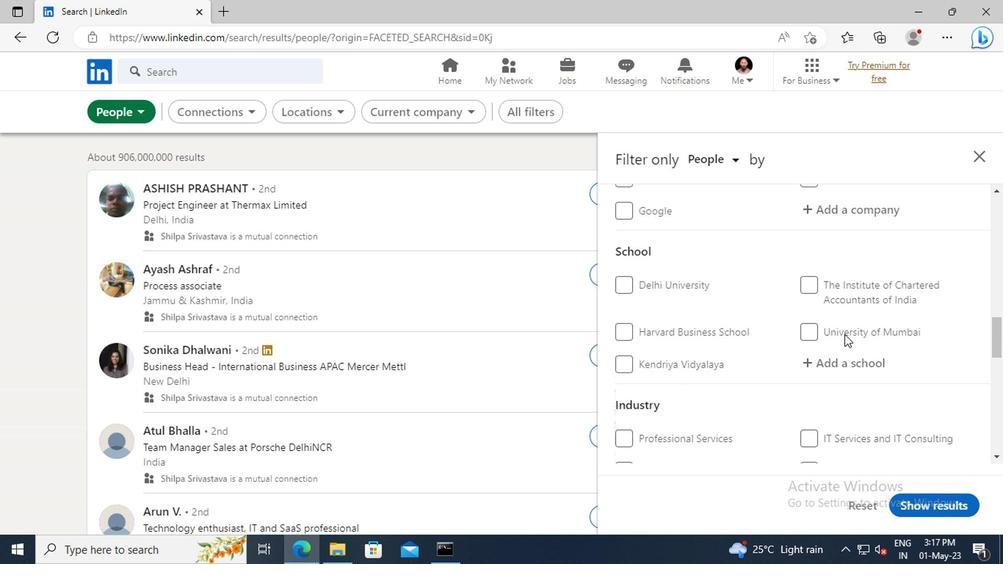 
Action: Mouse scrolled (841, 334) with delta (0, 0)
Screenshot: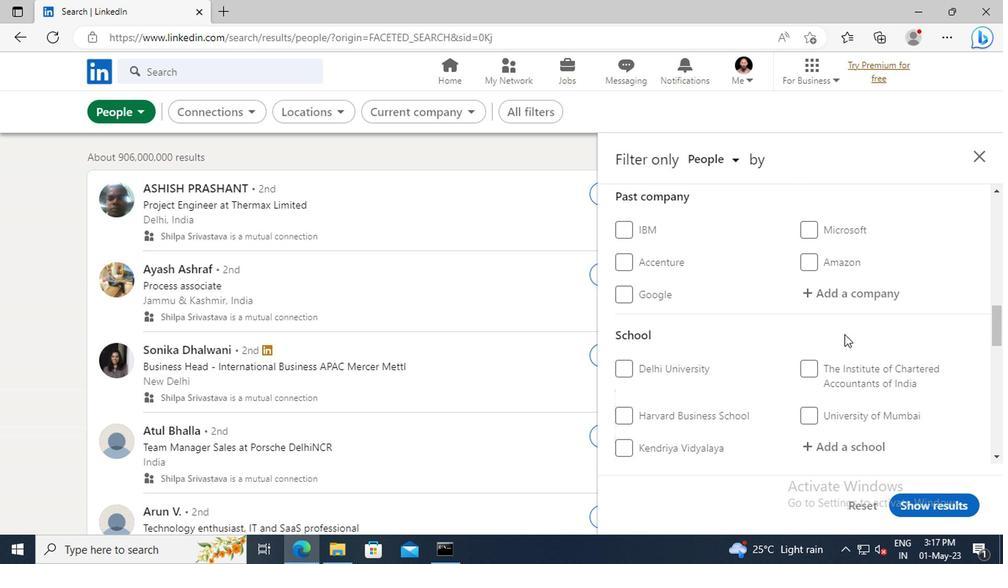 
Action: Mouse scrolled (841, 334) with delta (0, 0)
Screenshot: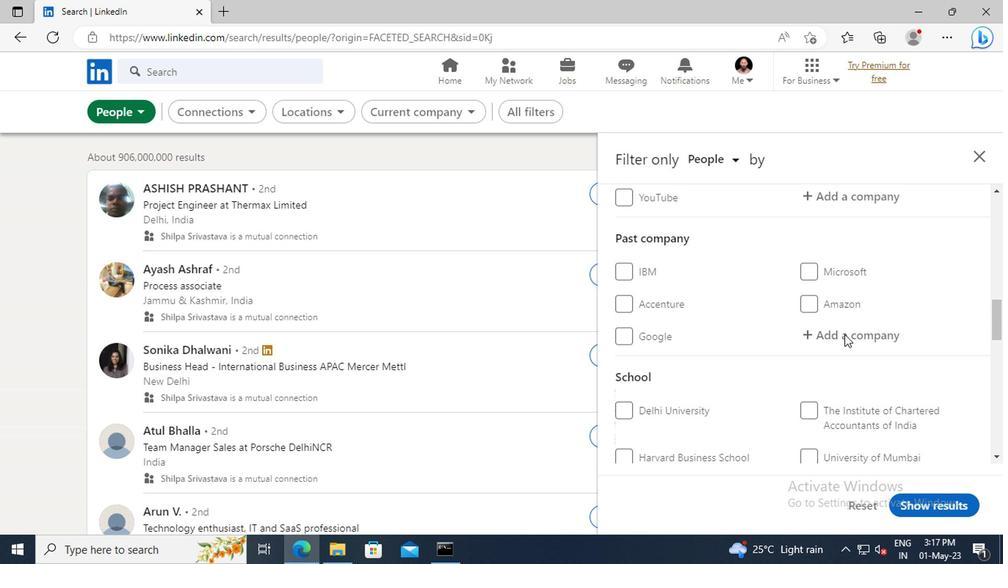 
Action: Mouse scrolled (841, 334) with delta (0, 0)
Screenshot: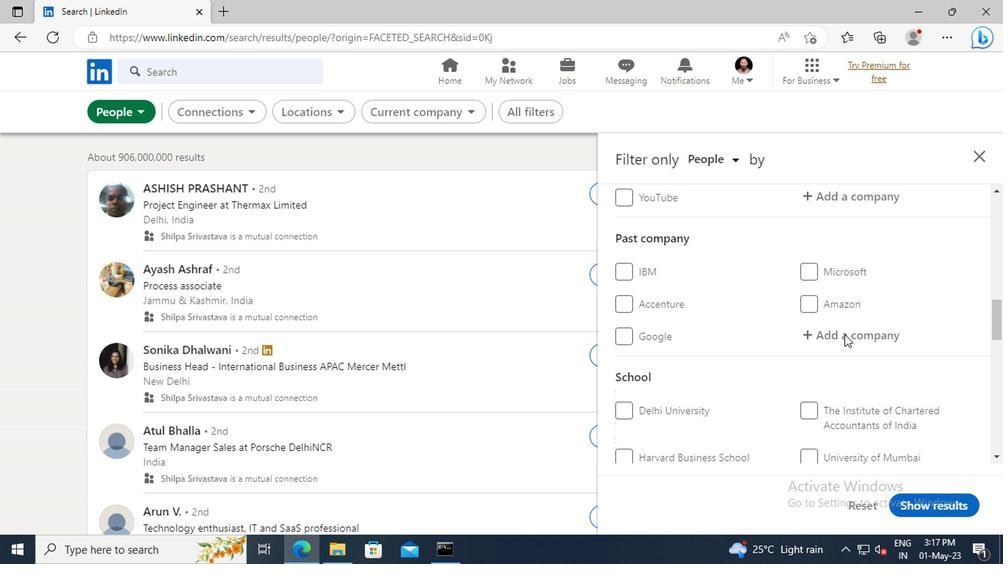 
Action: Mouse scrolled (841, 334) with delta (0, 0)
Screenshot: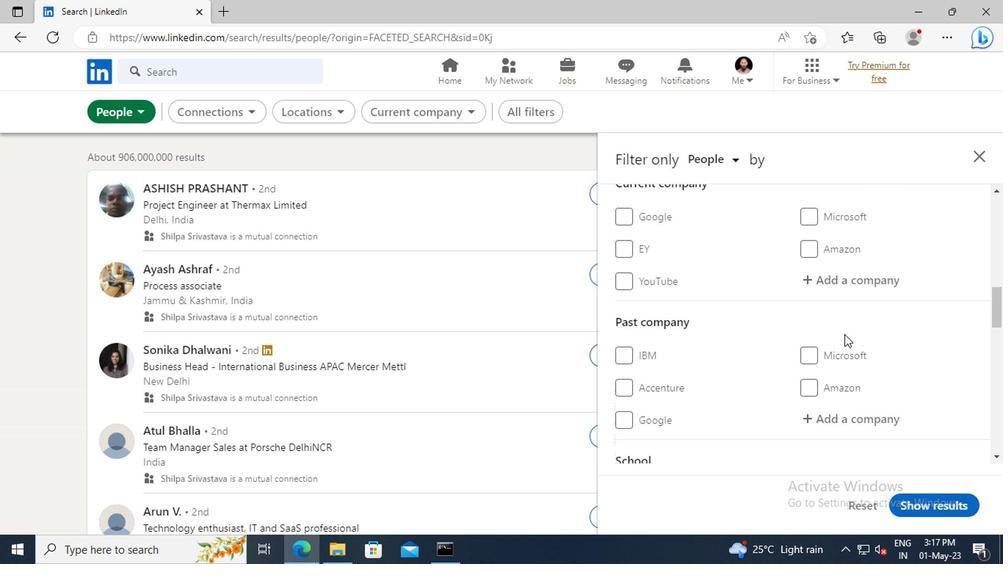 
Action: Mouse moved to (830, 324)
Screenshot: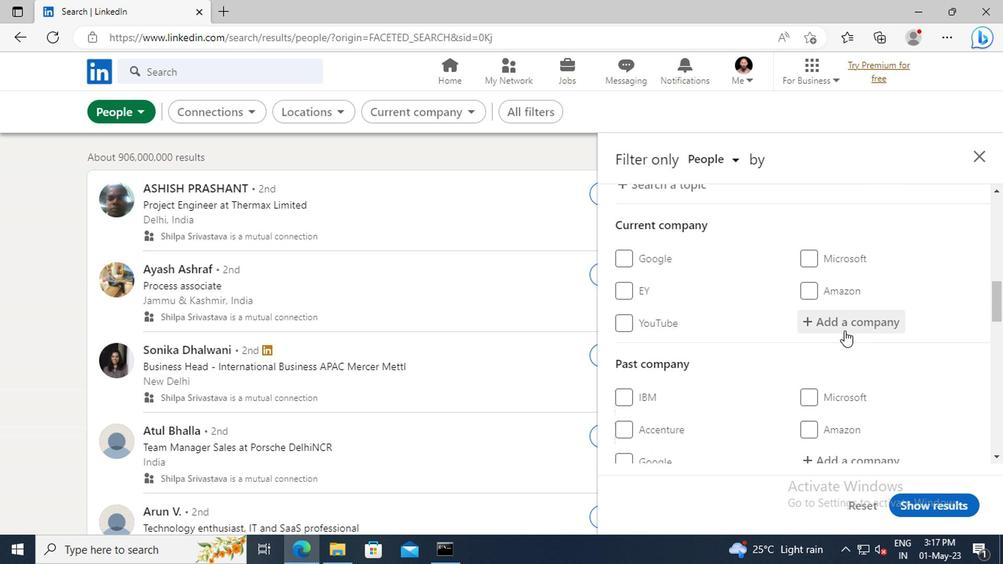 
Action: Mouse pressed left at (830, 324)
Screenshot: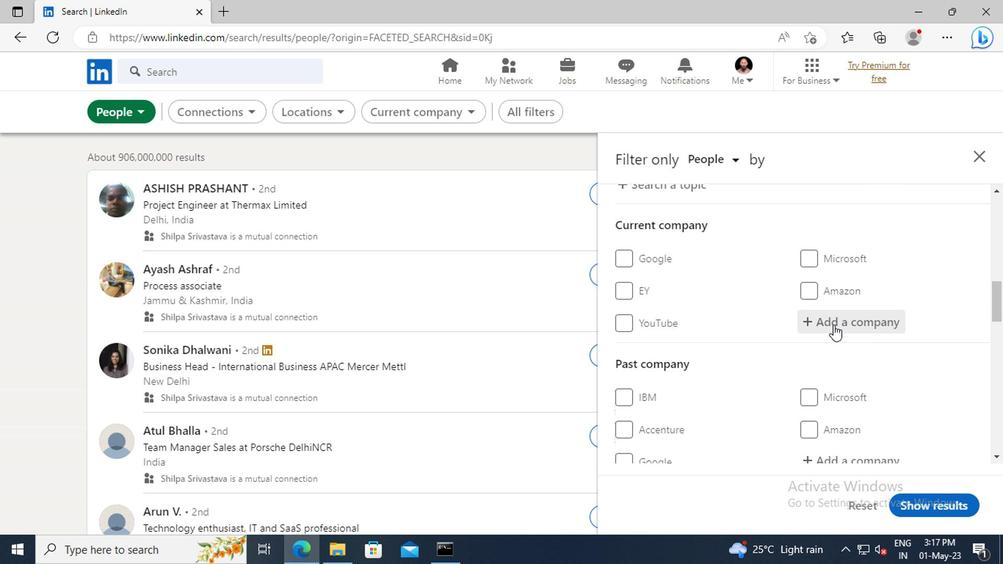 
Action: Key pressed <Key.shift>PRECIS
Screenshot: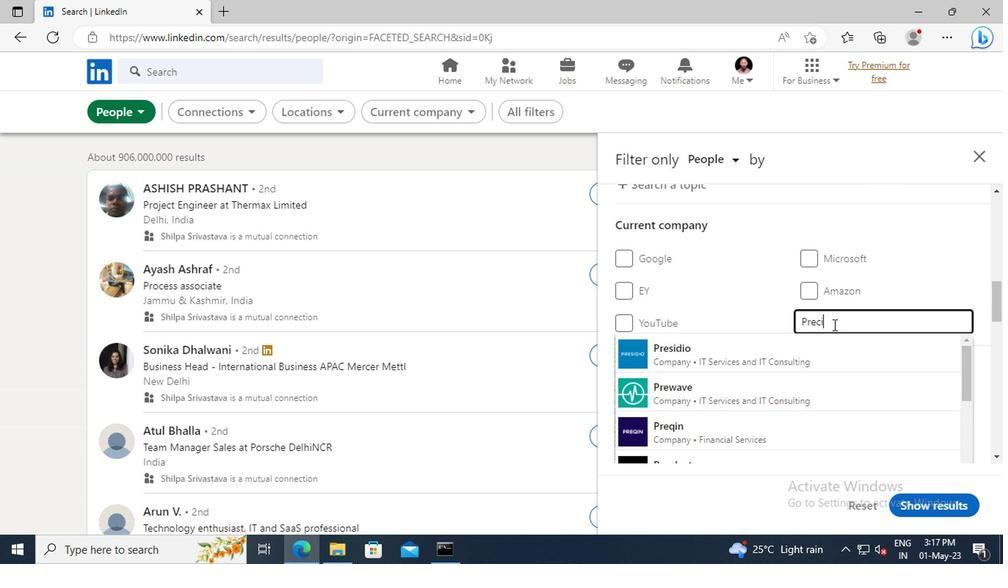 
Action: Mouse moved to (832, 347)
Screenshot: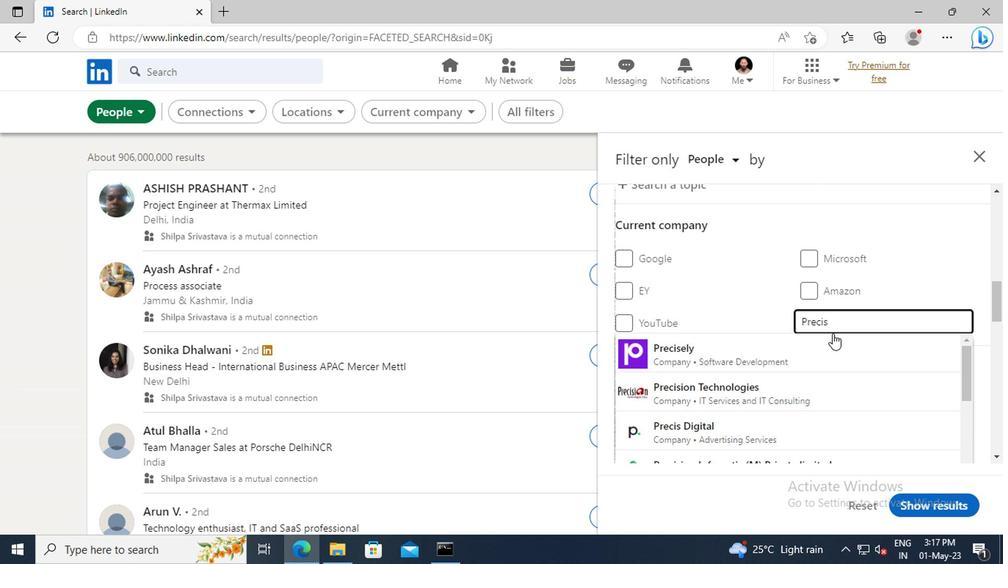 
Action: Mouse pressed left at (832, 347)
Screenshot: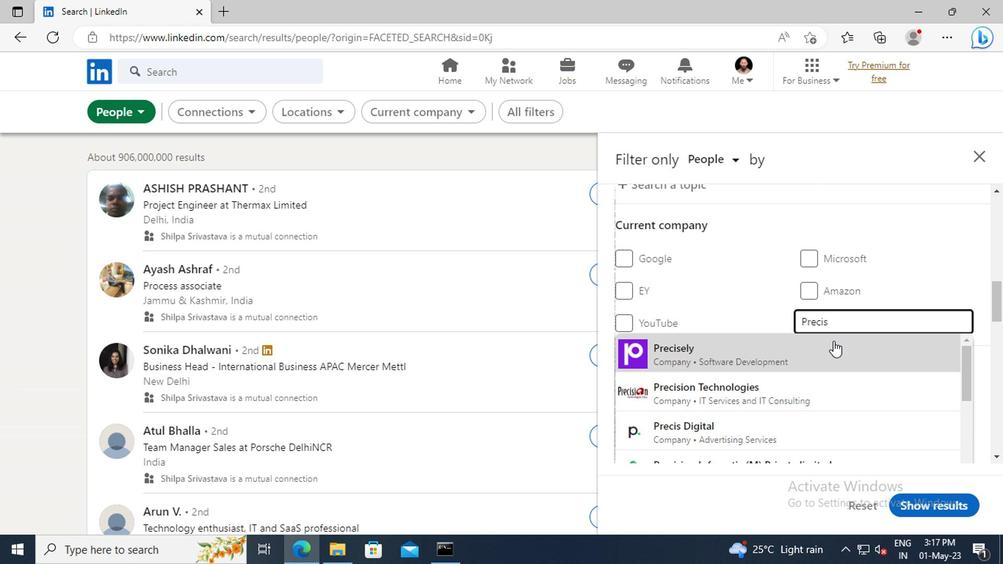 
Action: Mouse scrolled (832, 346) with delta (0, 0)
Screenshot: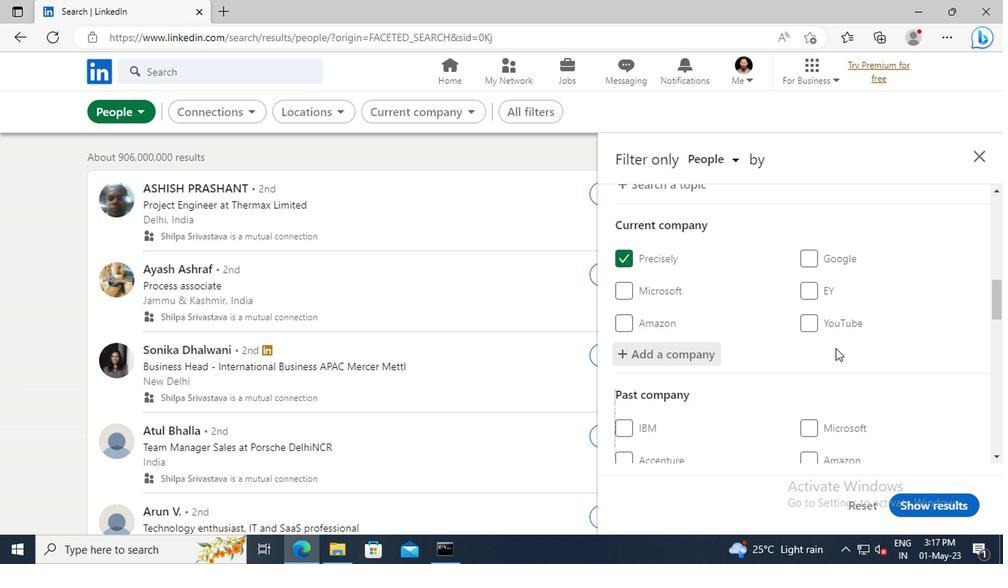 
Action: Mouse scrolled (832, 346) with delta (0, 0)
Screenshot: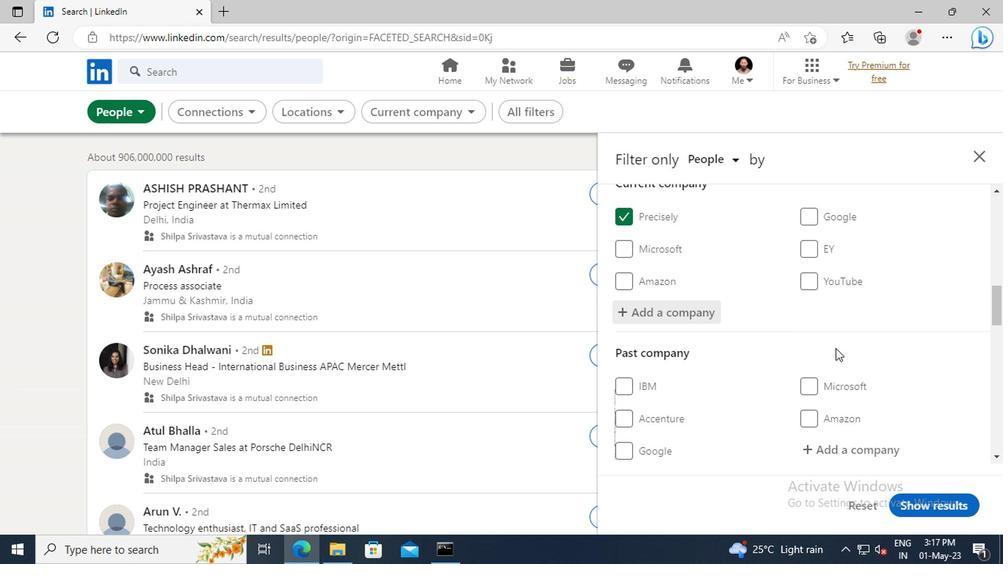 
Action: Mouse scrolled (832, 346) with delta (0, 0)
Screenshot: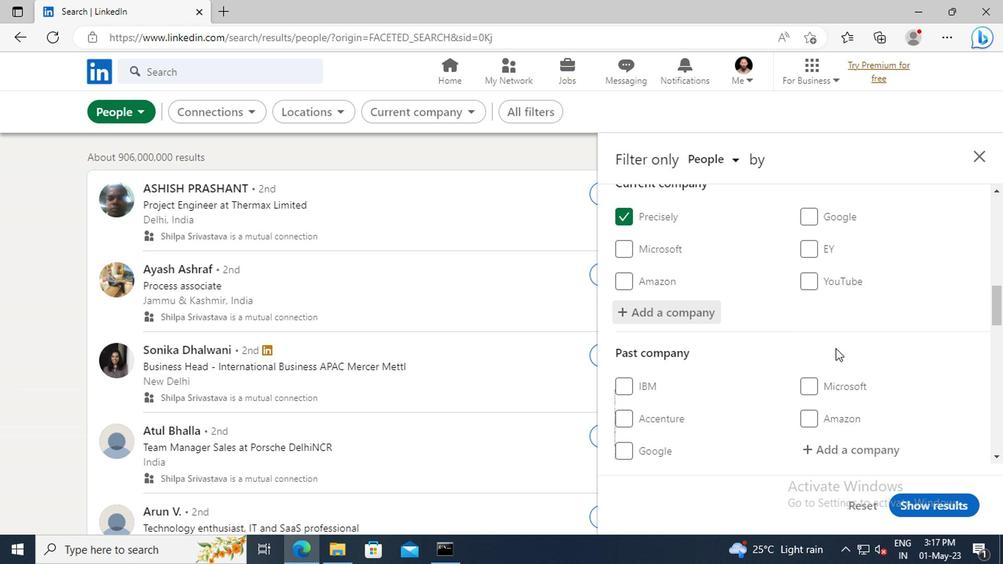 
Action: Mouse scrolled (832, 346) with delta (0, 0)
Screenshot: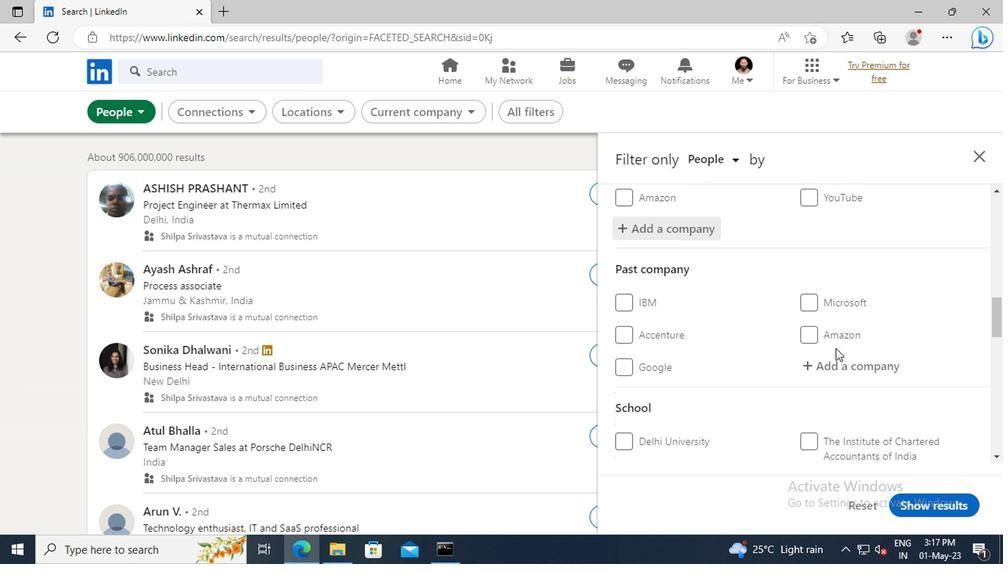 
Action: Mouse scrolled (832, 346) with delta (0, 0)
Screenshot: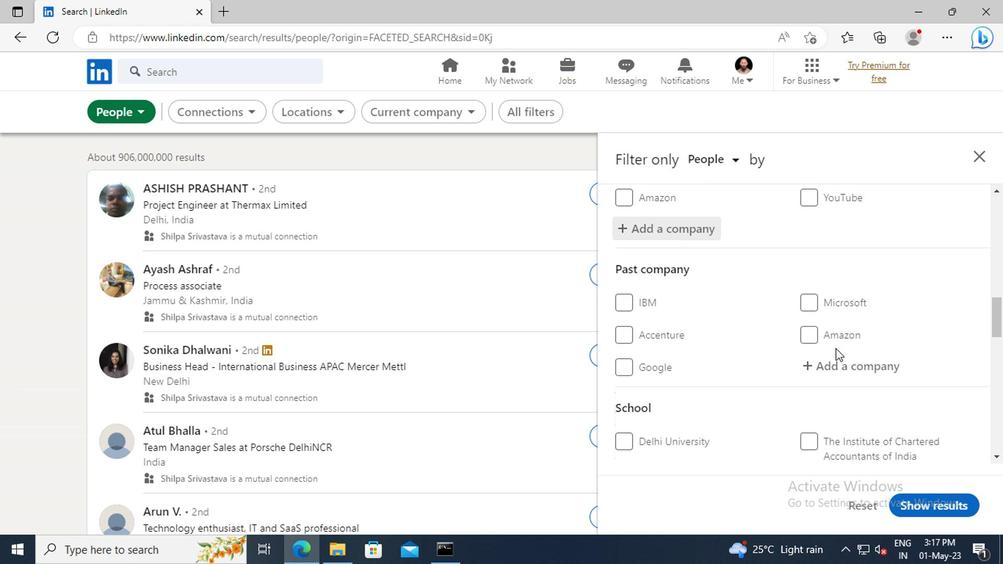 
Action: Mouse scrolled (832, 346) with delta (0, 0)
Screenshot: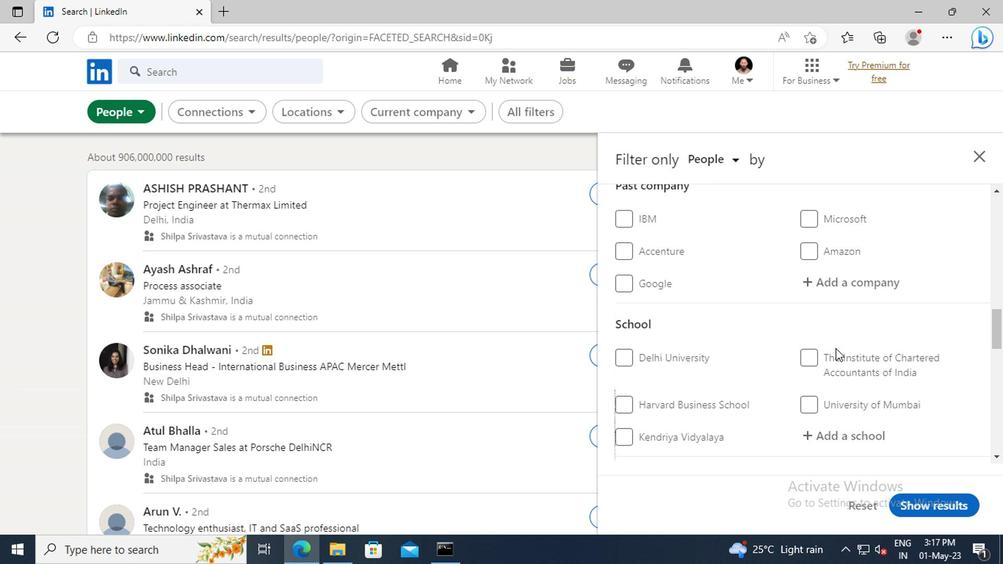 
Action: Mouse scrolled (832, 346) with delta (0, 0)
Screenshot: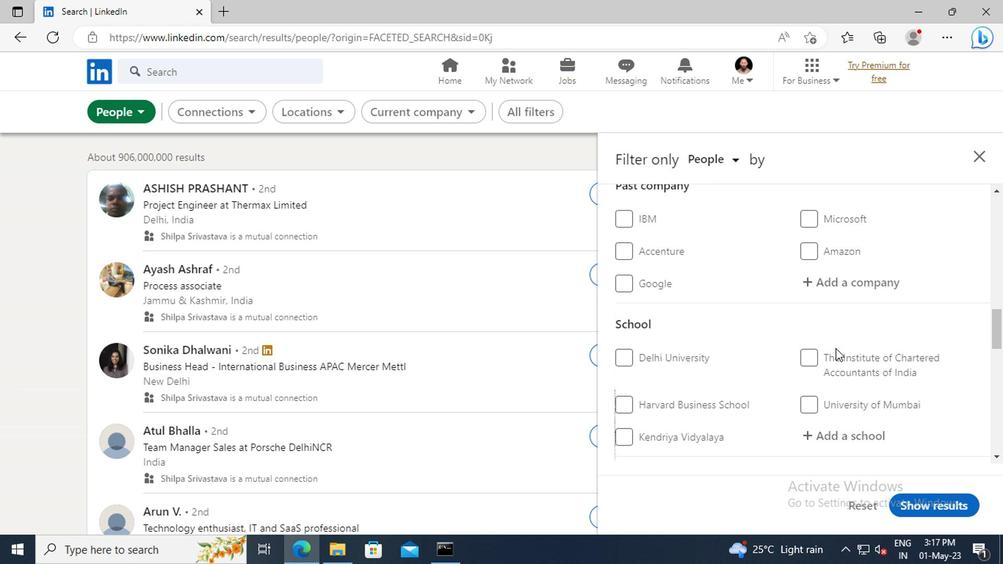 
Action: Mouse moved to (832, 351)
Screenshot: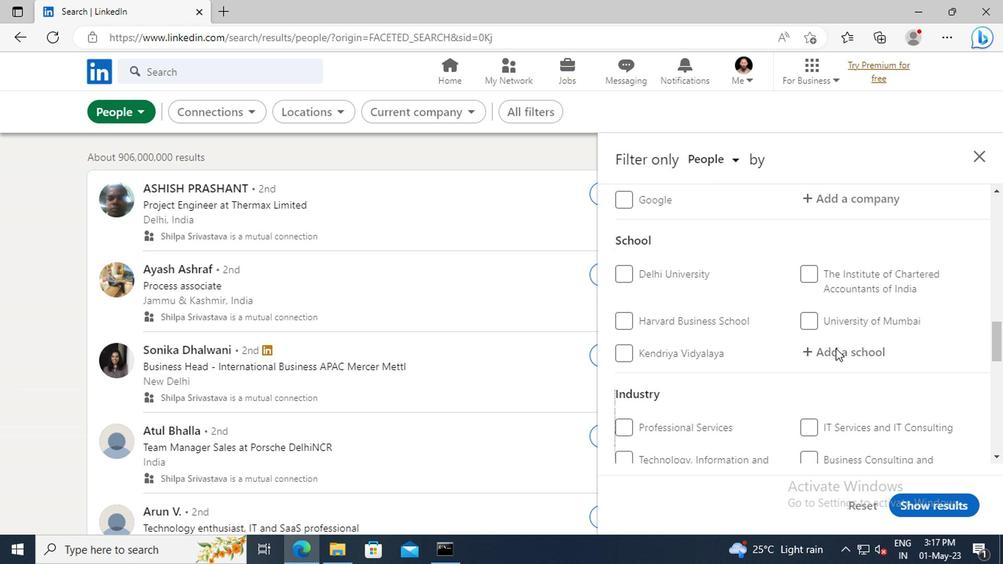
Action: Mouse pressed left at (832, 351)
Screenshot: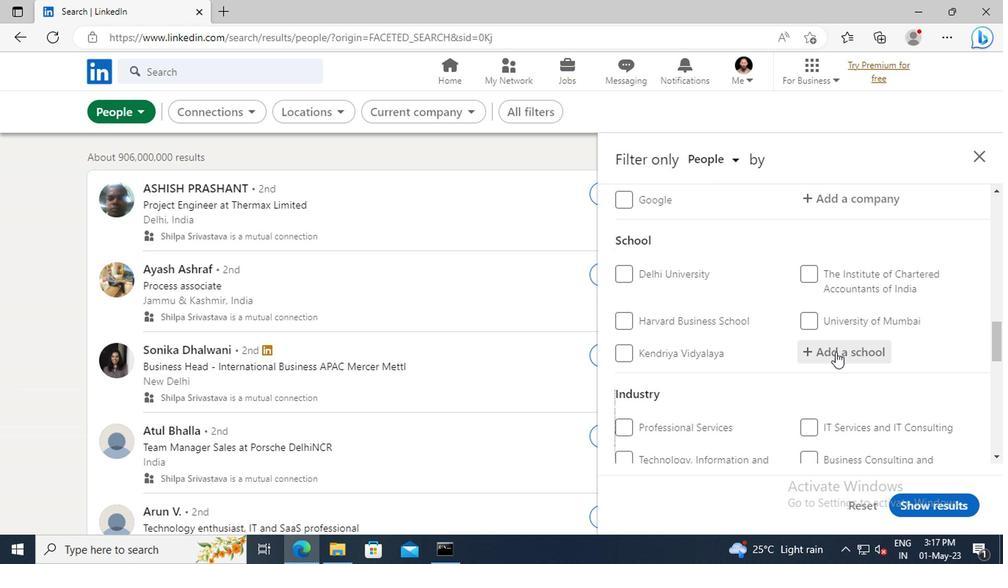 
Action: Key pressed <Key.shift>AMITY<Key.space><Key.shift>UNIVERSITY<Key.space><Key.shift>LU
Screenshot: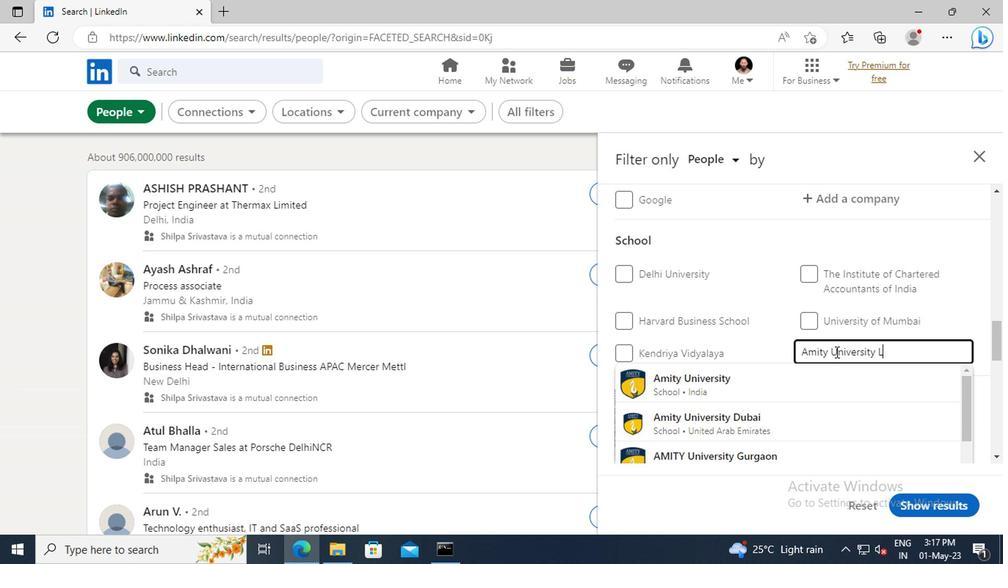 
Action: Mouse moved to (832, 383)
Screenshot: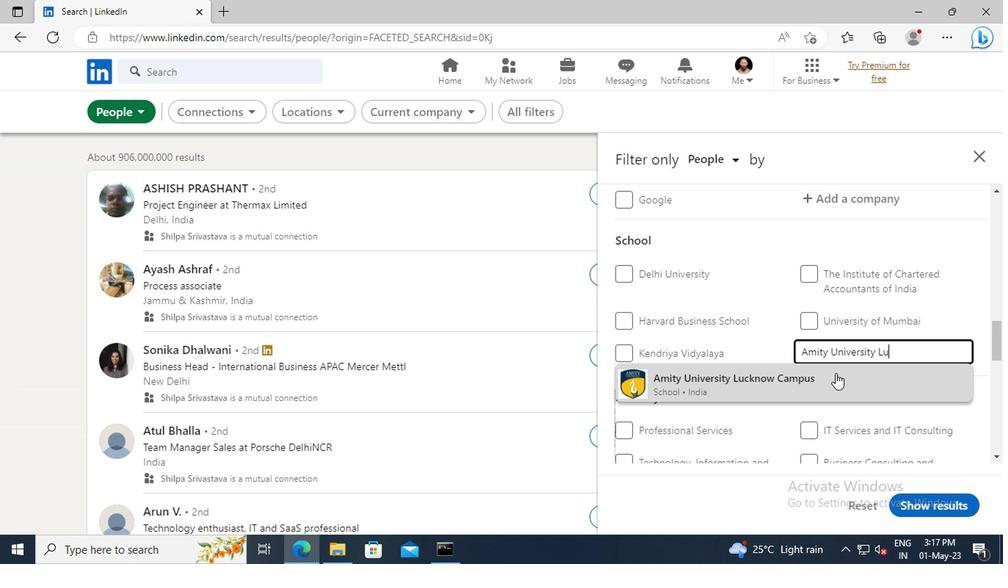 
Action: Mouse pressed left at (832, 383)
Screenshot: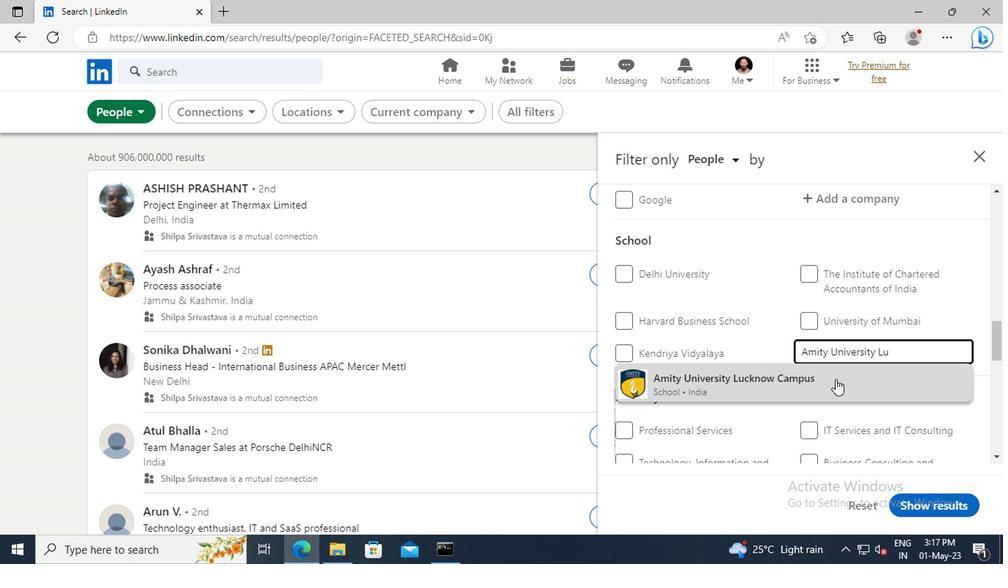 
Action: Mouse scrolled (832, 382) with delta (0, -1)
Screenshot: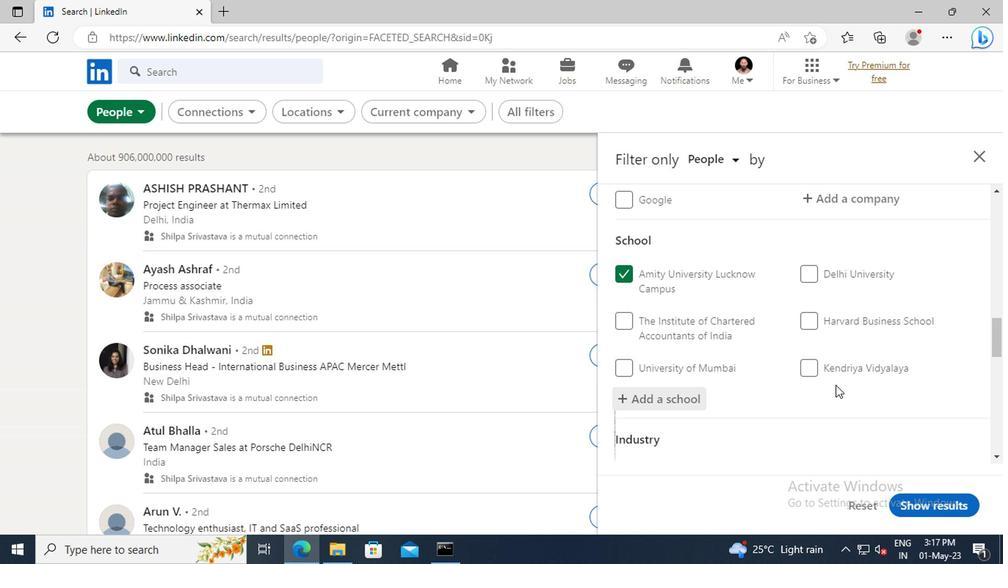
Action: Mouse scrolled (832, 382) with delta (0, -1)
Screenshot: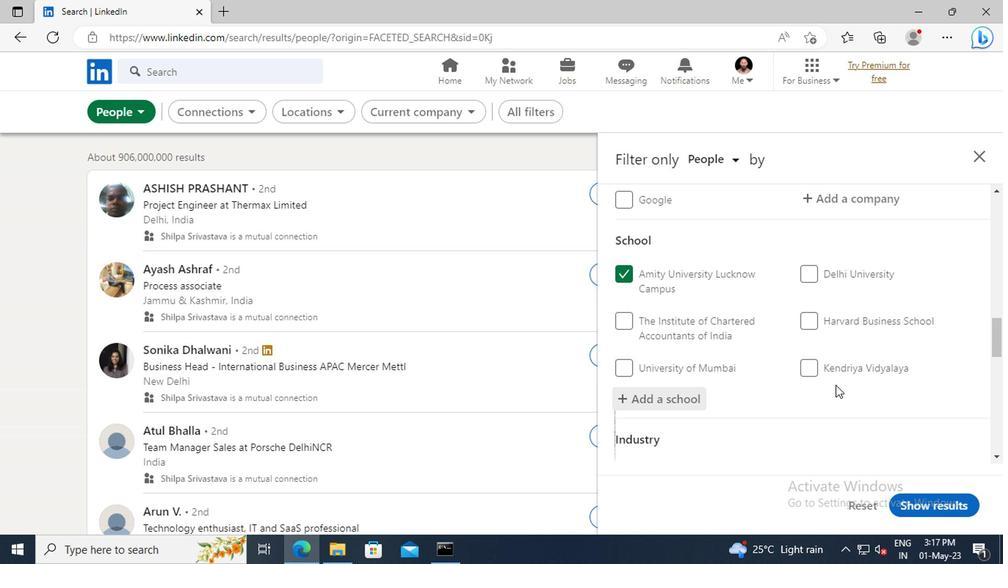 
Action: Mouse scrolled (832, 382) with delta (0, -1)
Screenshot: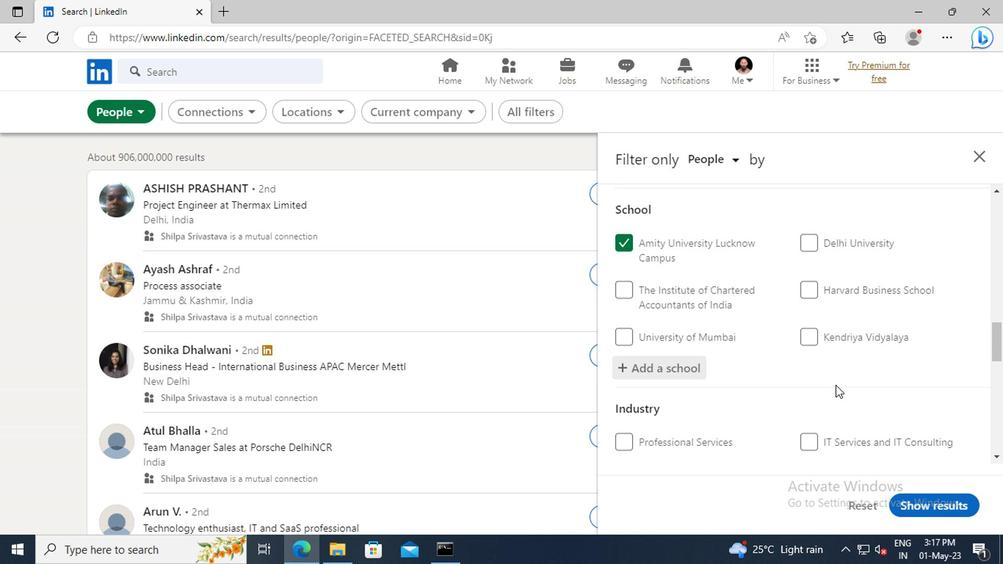 
Action: Mouse moved to (820, 350)
Screenshot: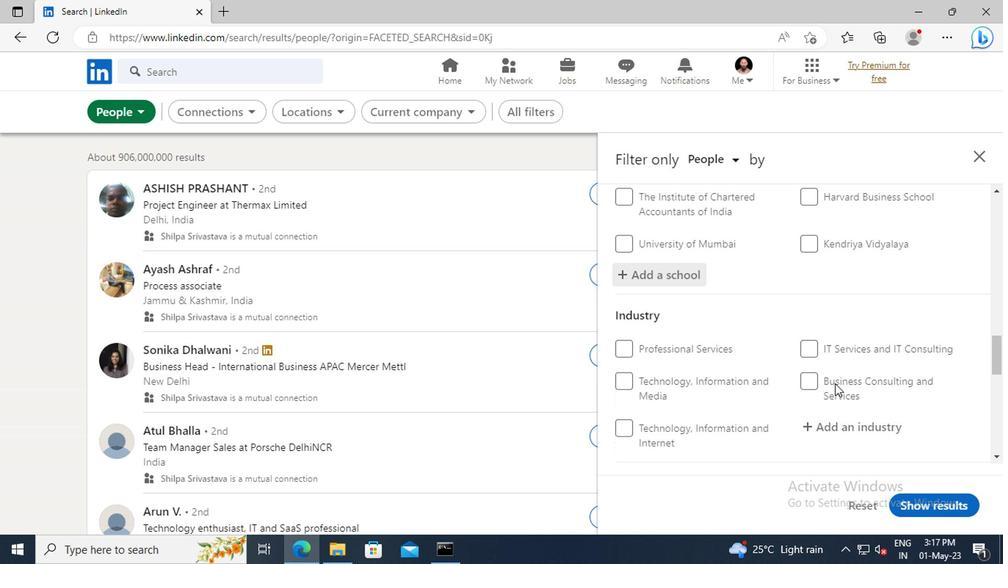 
Action: Mouse scrolled (820, 348) with delta (0, -1)
Screenshot: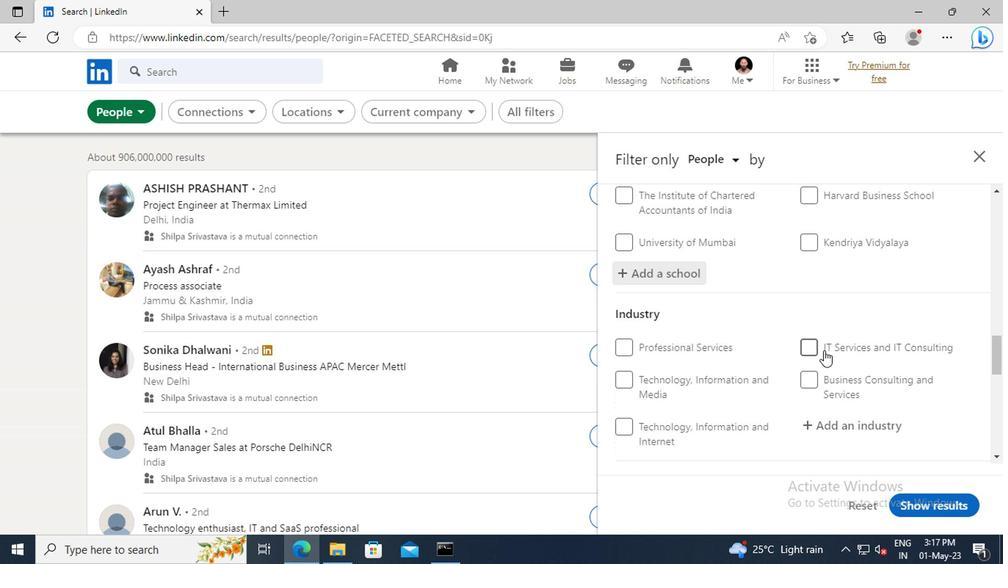 
Action: Mouse scrolled (820, 348) with delta (0, -1)
Screenshot: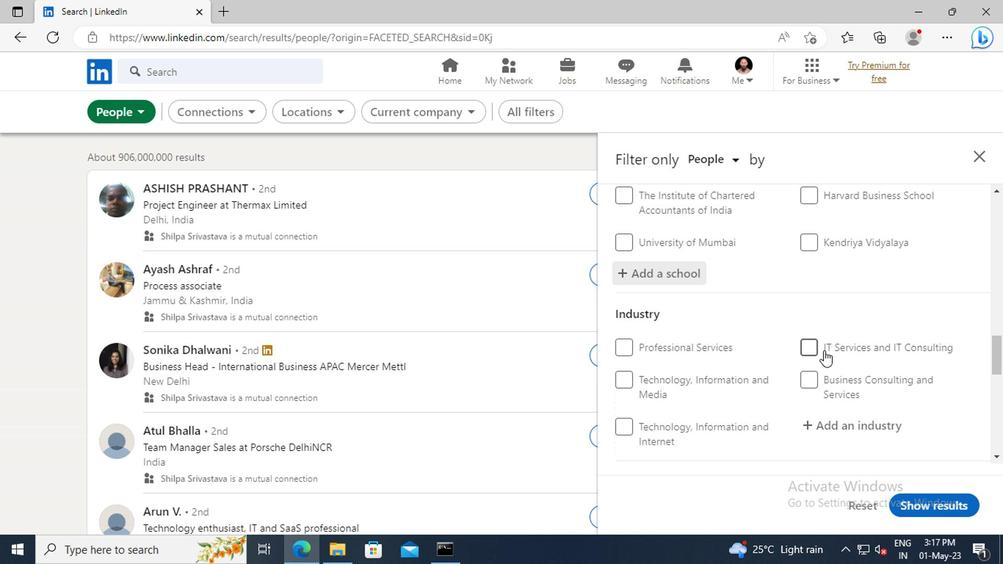 
Action: Mouse moved to (821, 343)
Screenshot: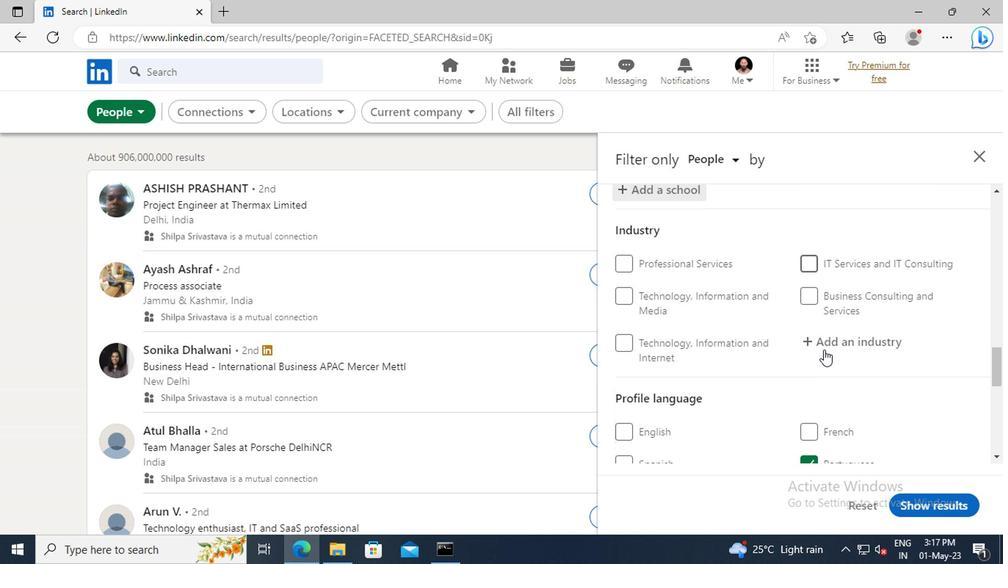 
Action: Mouse pressed left at (821, 343)
Screenshot: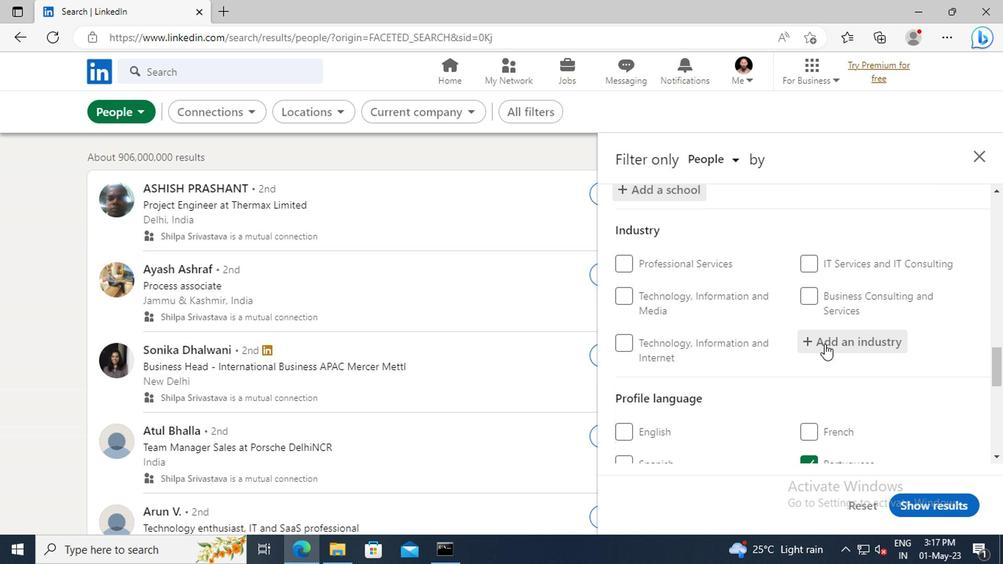 
Action: Key pressed <Key.shift>SPORTS<Key.space><Key.shift>T
Screenshot: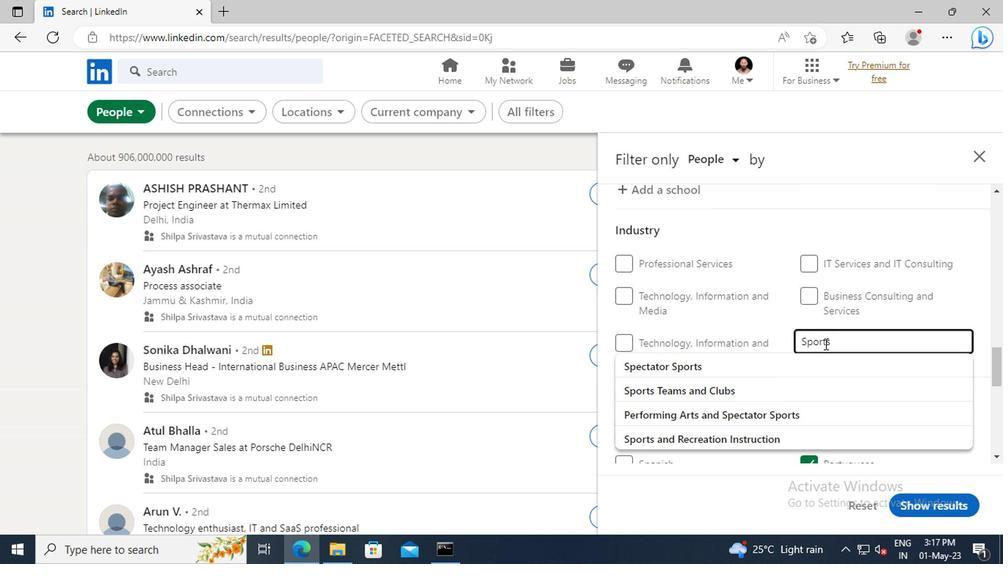 
Action: Mouse moved to (813, 362)
Screenshot: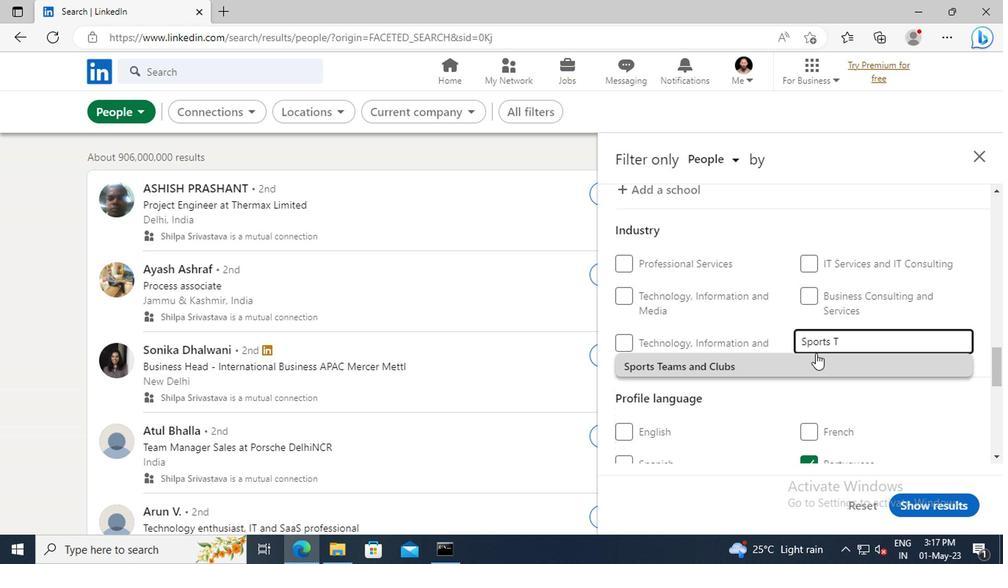 
Action: Mouse pressed left at (813, 362)
Screenshot: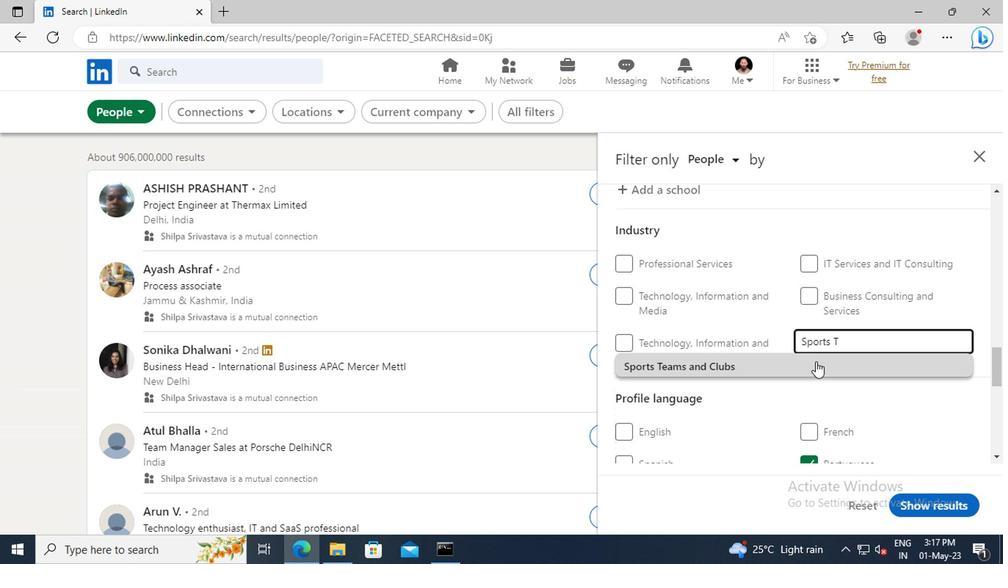 
Action: Mouse scrolled (813, 361) with delta (0, 0)
Screenshot: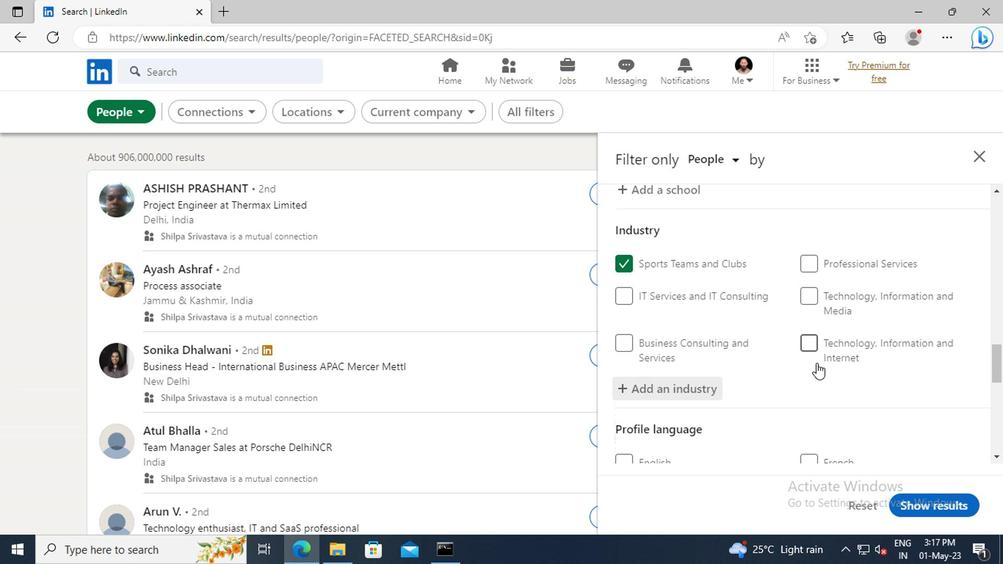 
Action: Mouse scrolled (813, 361) with delta (0, 0)
Screenshot: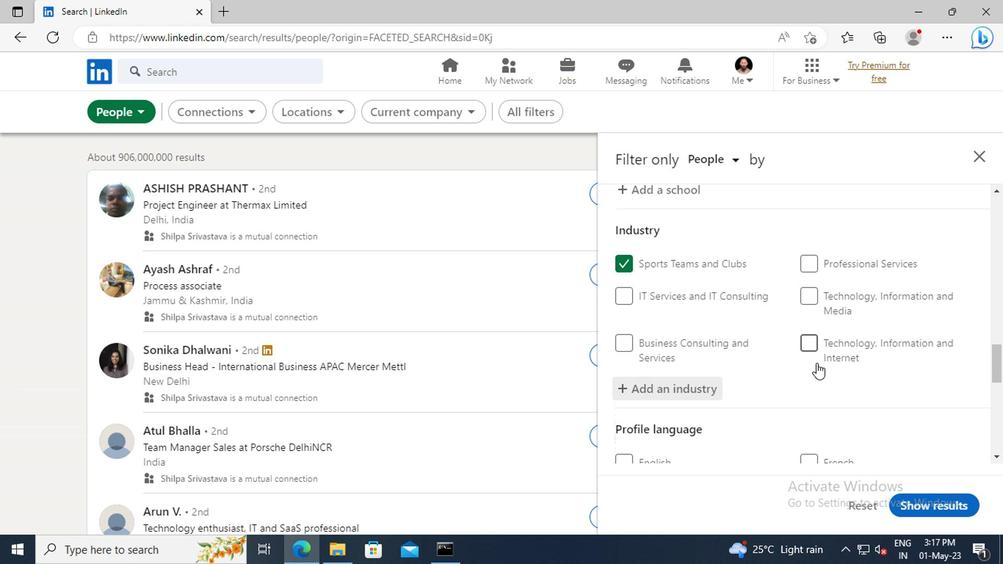 
Action: Mouse scrolled (813, 361) with delta (0, 0)
Screenshot: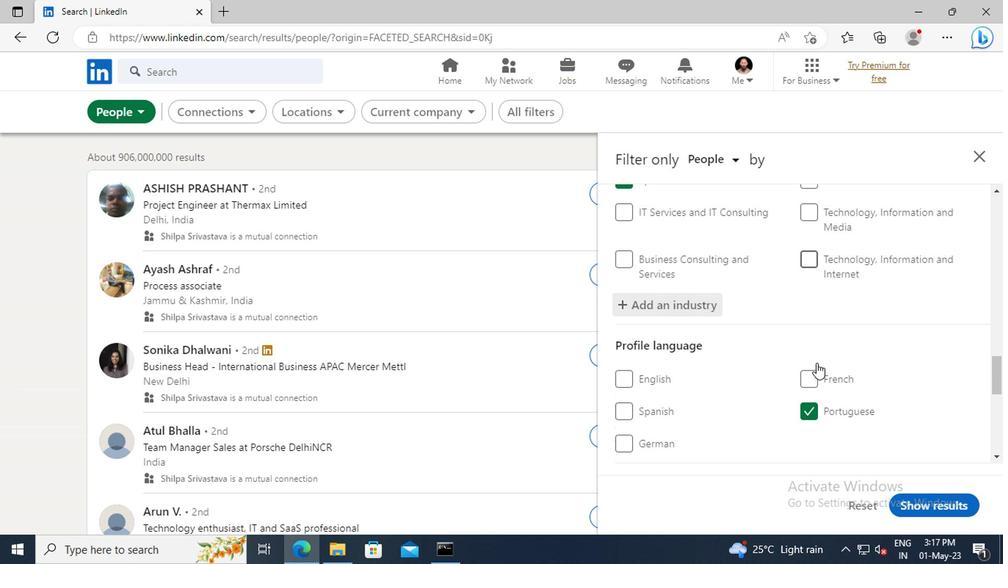 
Action: Mouse scrolled (813, 361) with delta (0, 0)
Screenshot: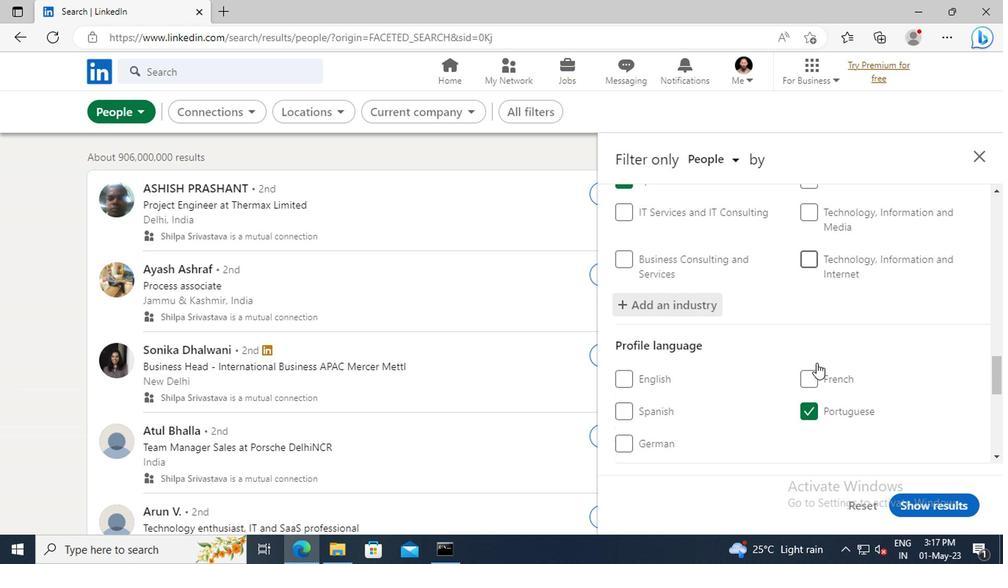 
Action: Mouse scrolled (813, 361) with delta (0, 0)
Screenshot: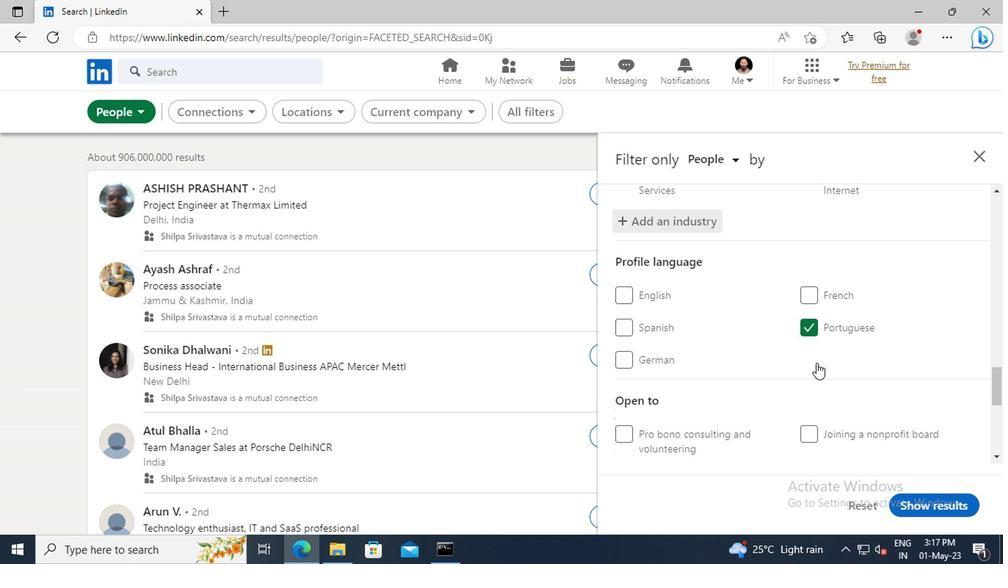
Action: Mouse scrolled (813, 361) with delta (0, 0)
Screenshot: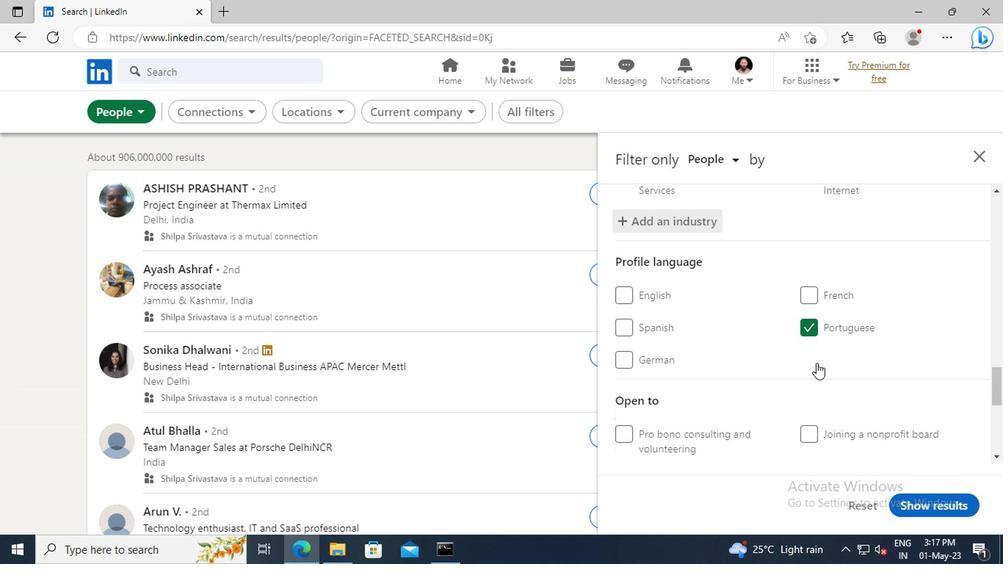 
Action: Mouse scrolled (813, 361) with delta (0, 0)
Screenshot: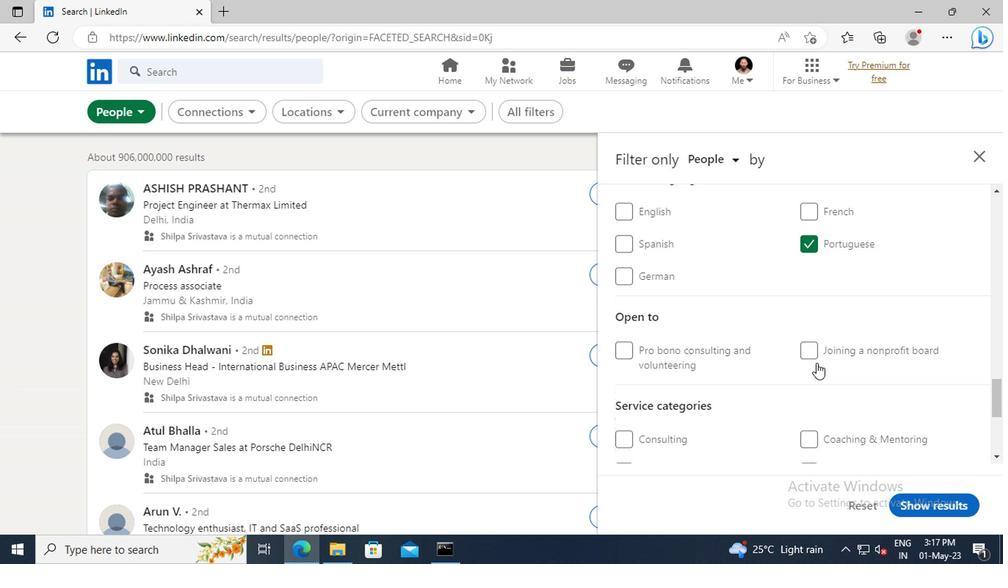
Action: Mouse scrolled (813, 361) with delta (0, 0)
Screenshot: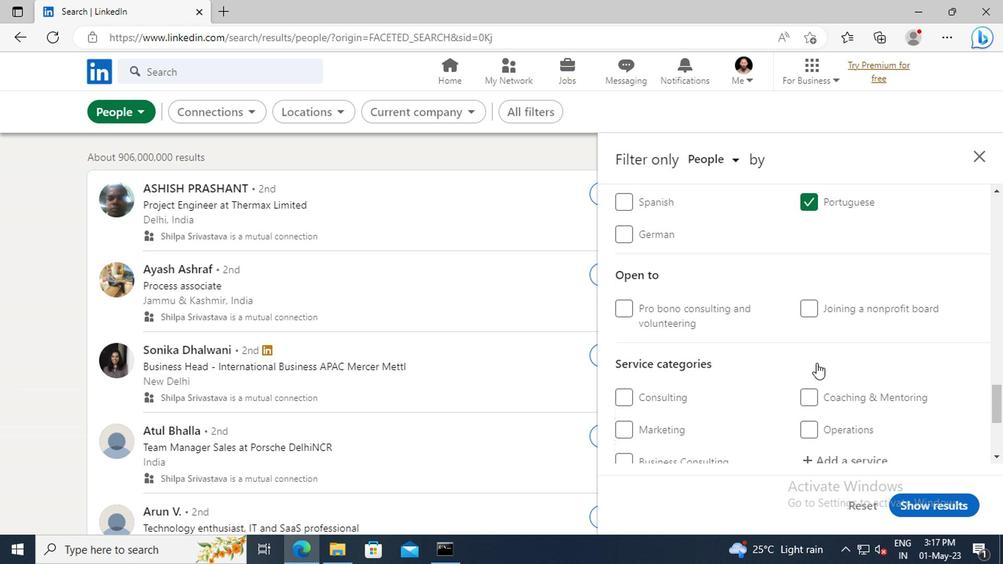 
Action: Mouse scrolled (813, 361) with delta (0, 0)
Screenshot: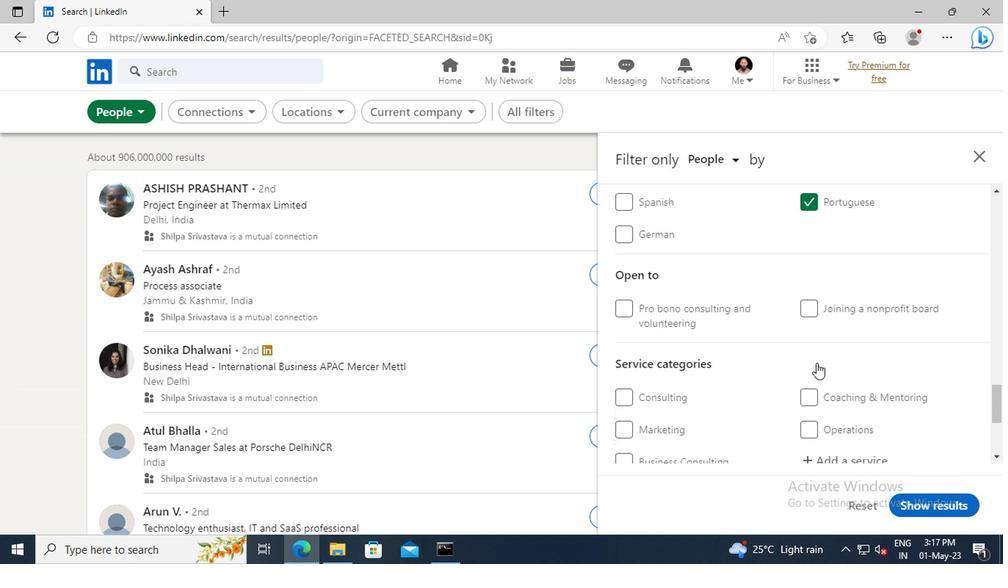 
Action: Mouse scrolled (813, 361) with delta (0, 0)
Screenshot: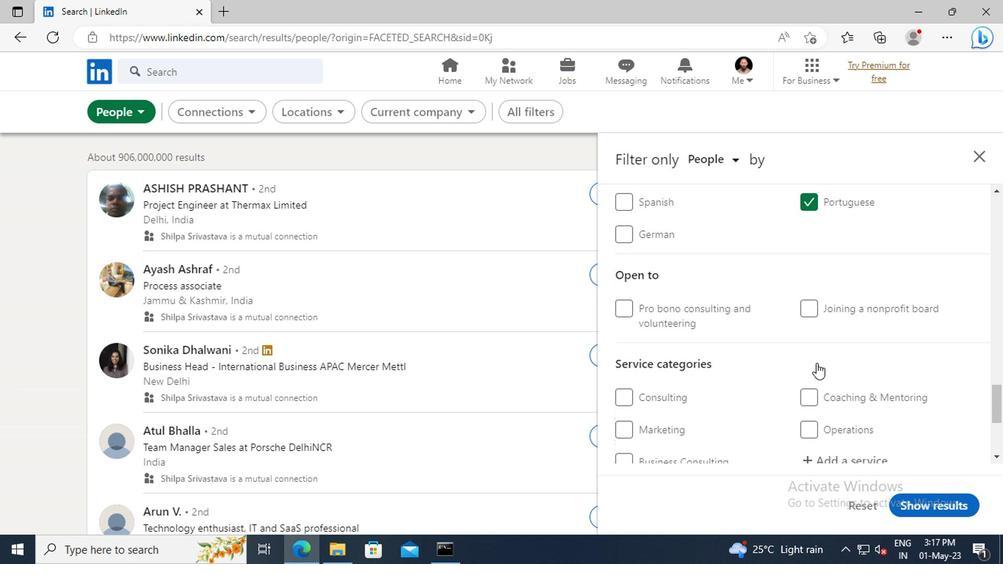 
Action: Mouse moved to (814, 342)
Screenshot: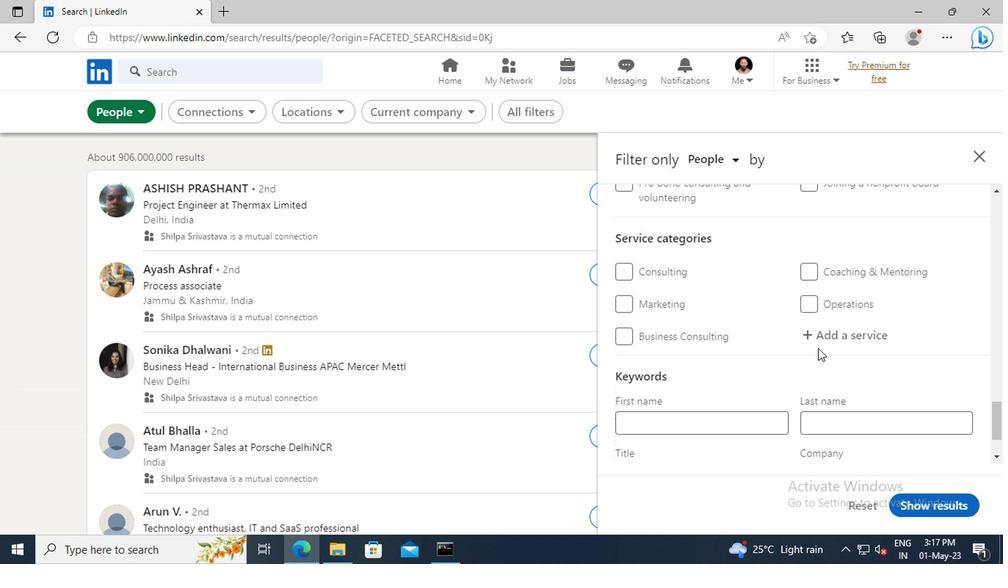 
Action: Mouse pressed left at (814, 342)
Screenshot: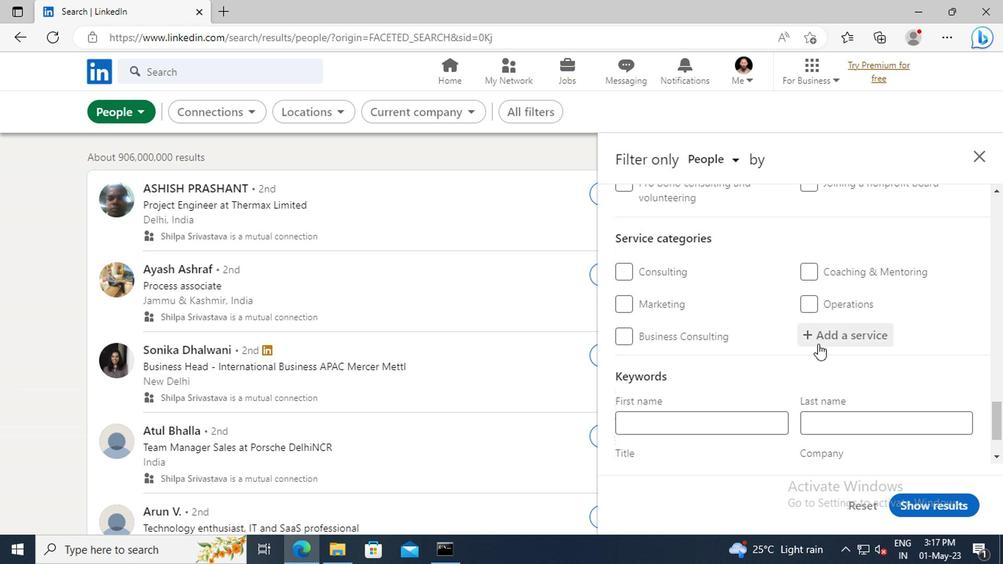 
Action: Key pressed <Key.shift>REAL<Key.space><Key.shift>EST
Screenshot: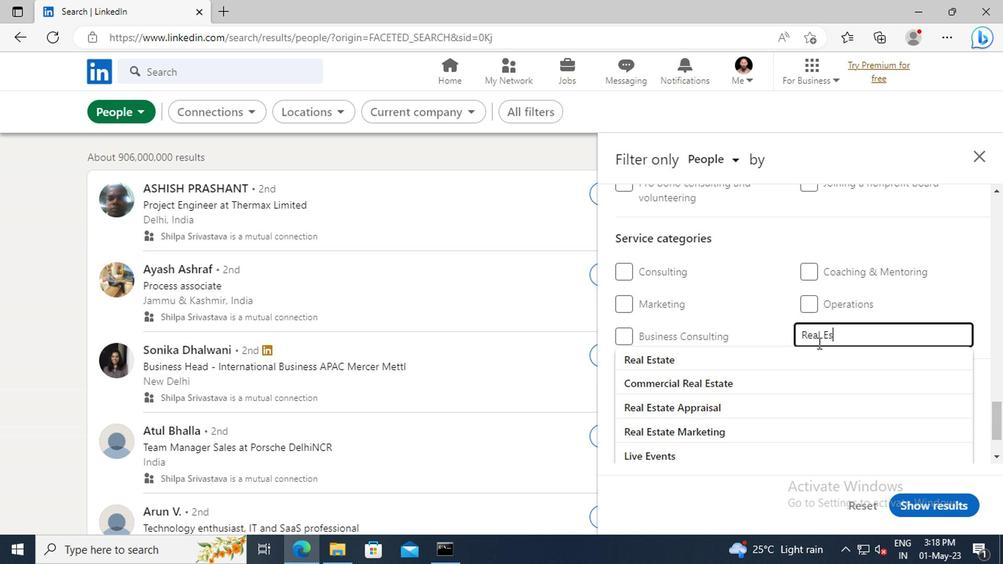 
Action: Mouse moved to (805, 357)
Screenshot: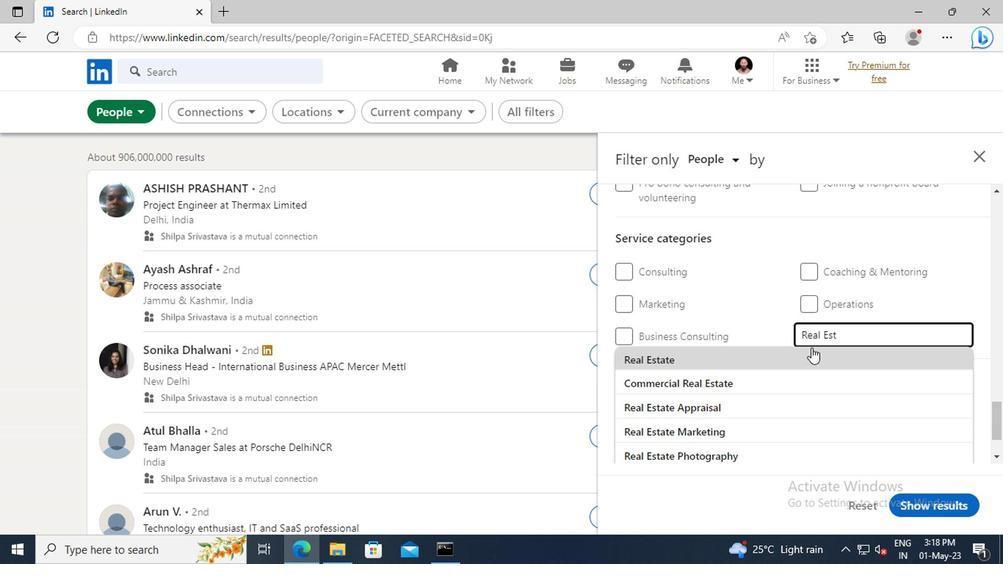 
Action: Mouse pressed left at (805, 357)
Screenshot: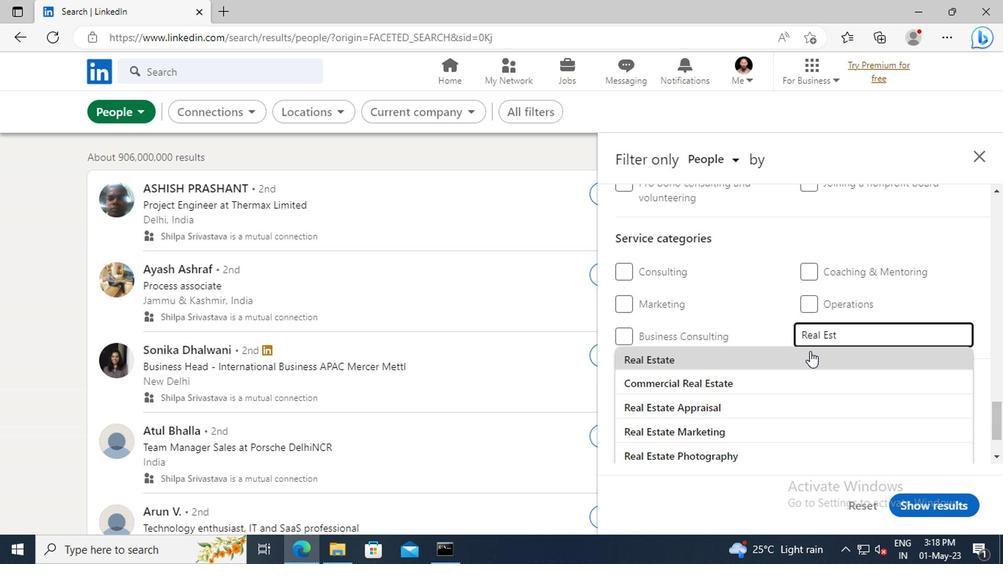 
Action: Mouse scrolled (805, 356) with delta (0, -1)
Screenshot: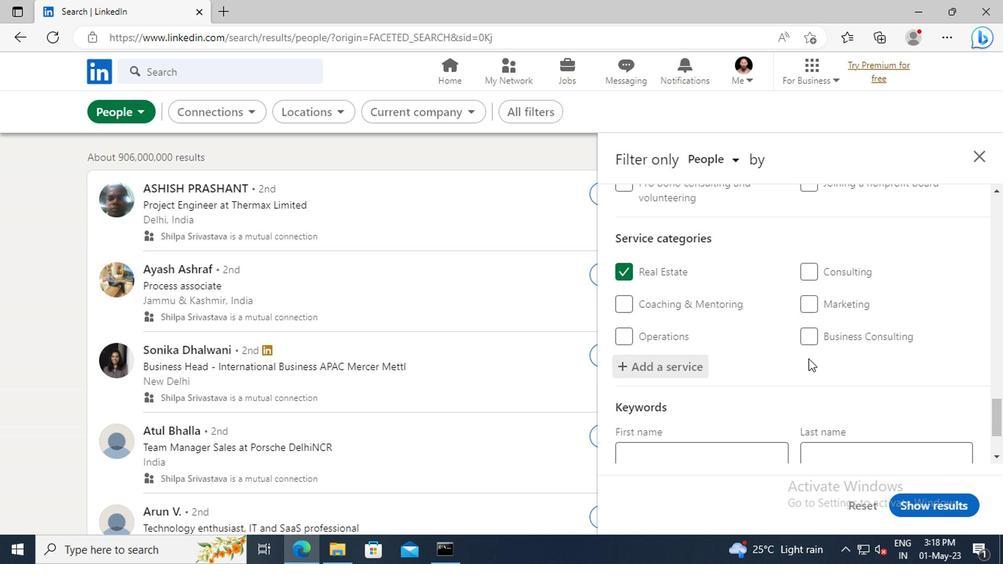 
Action: Mouse scrolled (805, 356) with delta (0, -1)
Screenshot: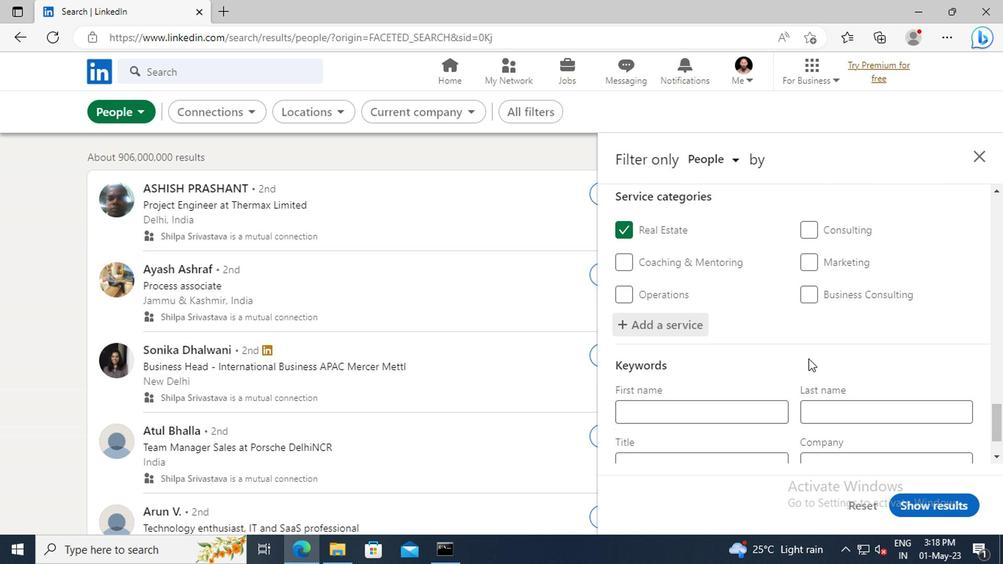 
Action: Mouse scrolled (805, 356) with delta (0, -1)
Screenshot: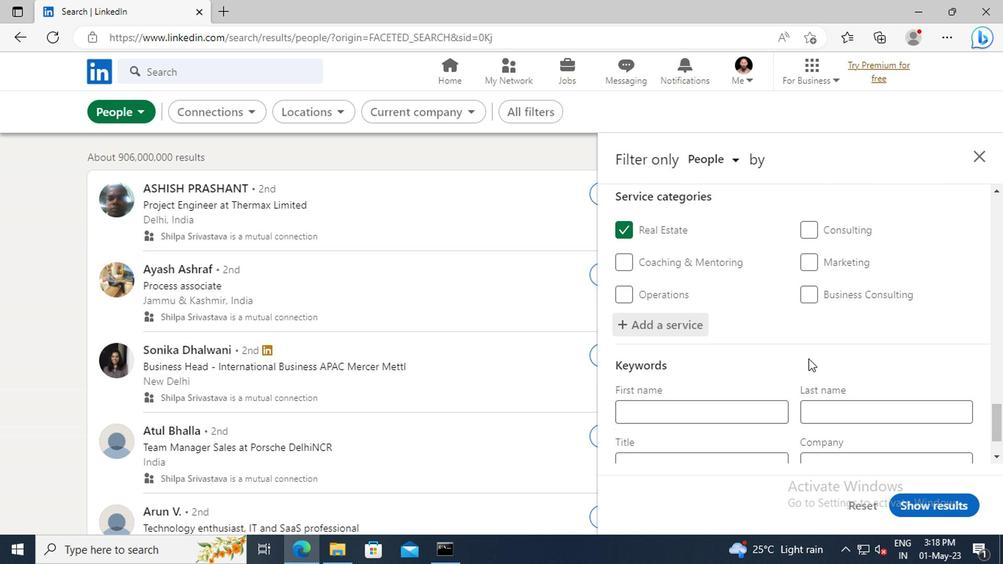 
Action: Mouse scrolled (805, 356) with delta (0, -1)
Screenshot: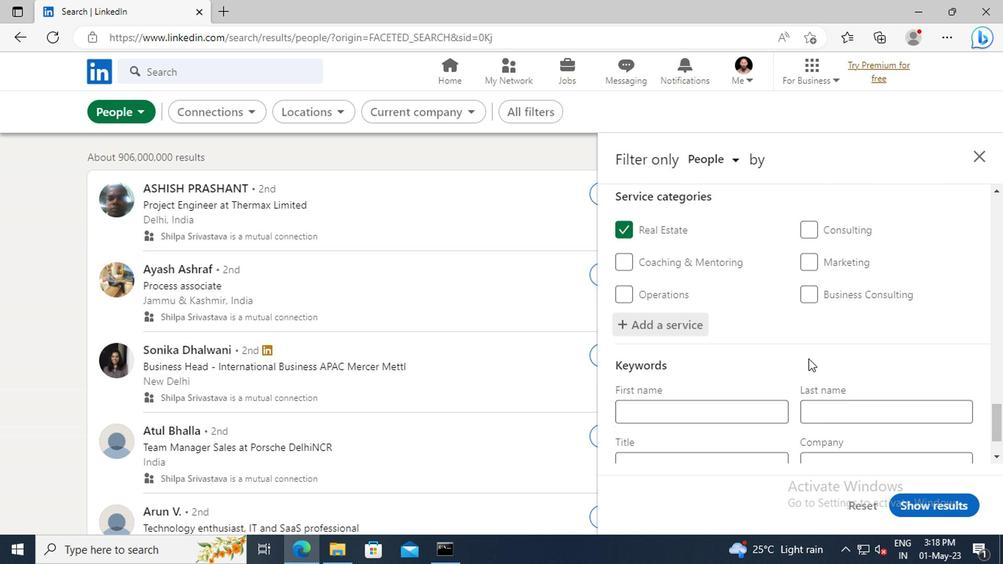 
Action: Mouse moved to (712, 393)
Screenshot: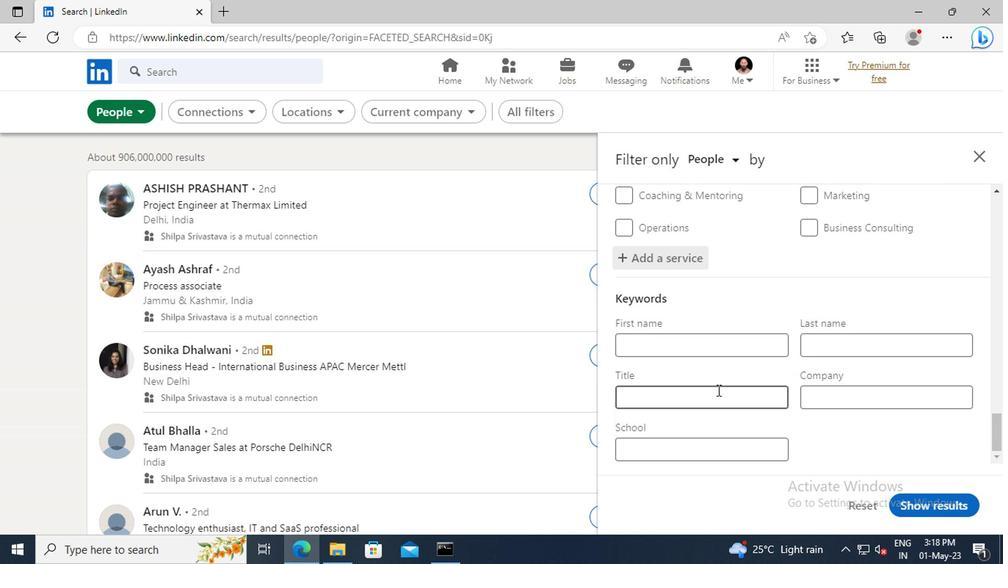 
Action: Mouse pressed left at (712, 393)
Screenshot: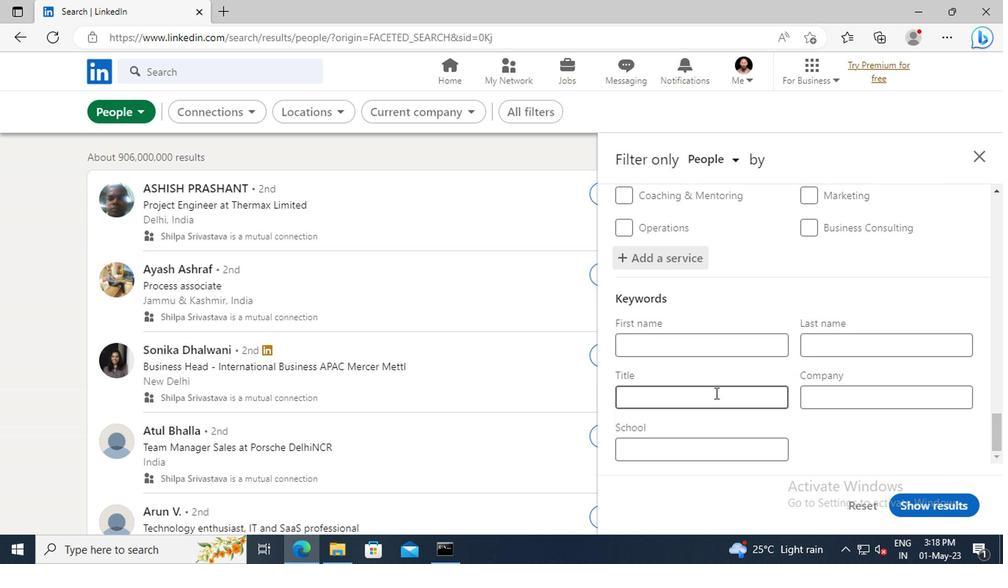 
Action: Key pressed <Key.shift>BEAUTICIAN<Key.enter>
Screenshot: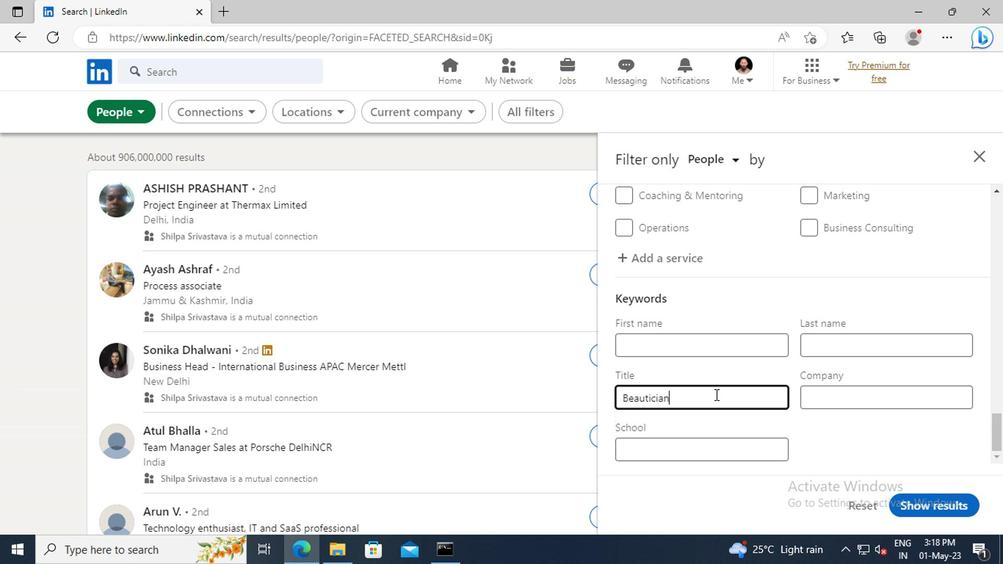 
Action: Mouse moved to (900, 503)
Screenshot: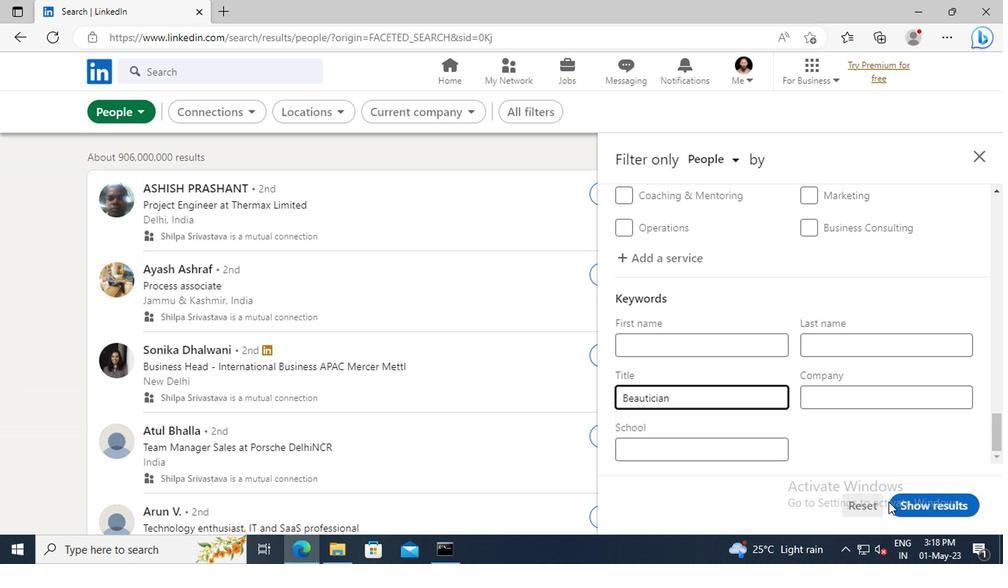 
Action: Mouse pressed left at (900, 503)
Screenshot: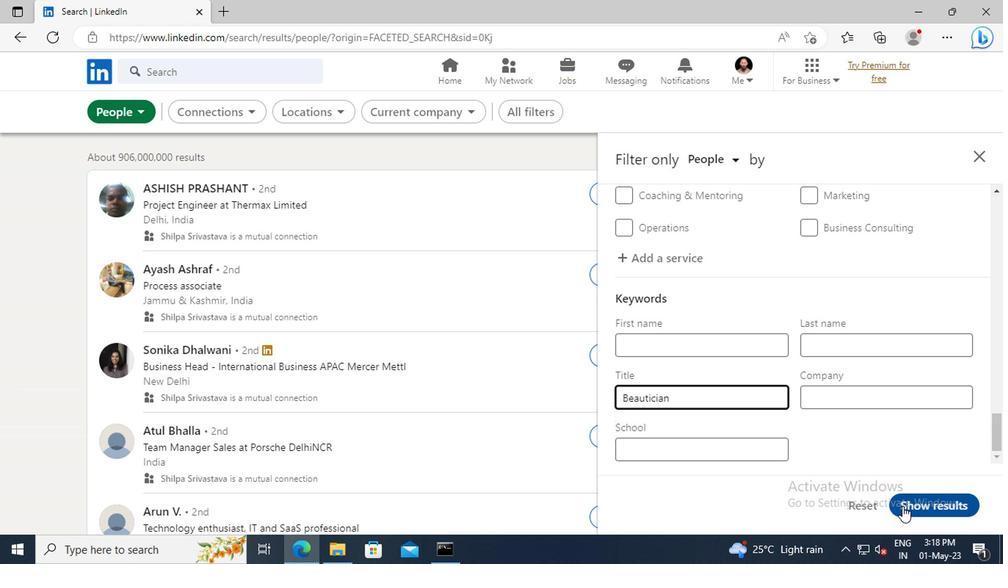 
